 Task: Plan a time block for meal prep on Sundays.
Action: Mouse moved to (503, 187)
Screenshot: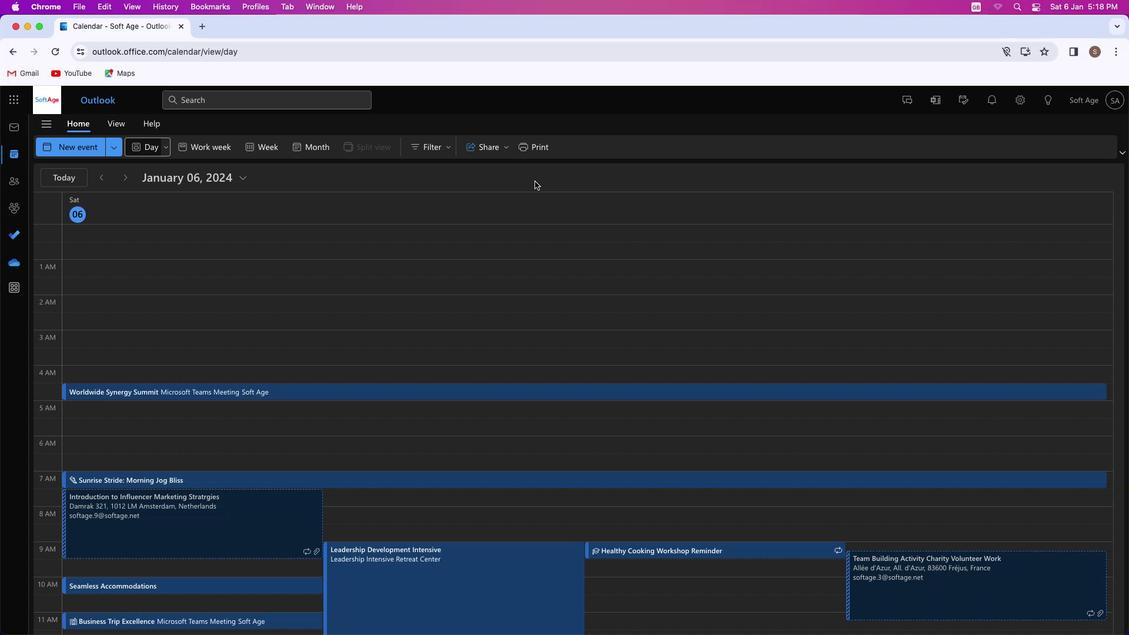 
Action: Mouse pressed left at (503, 187)
Screenshot: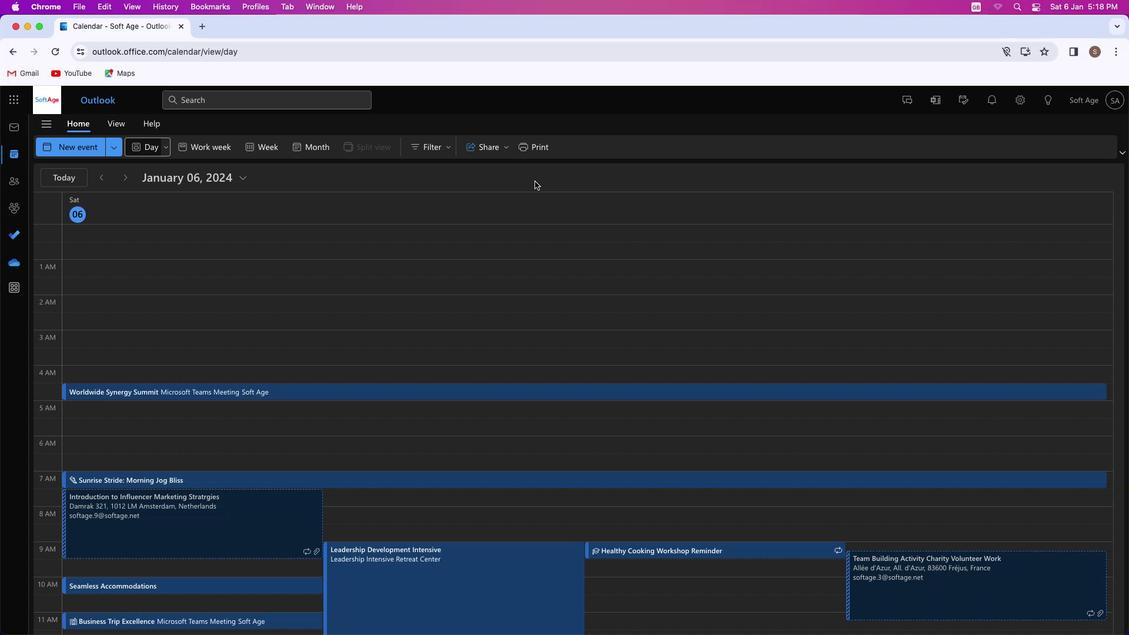 
Action: Mouse moved to (76, 145)
Screenshot: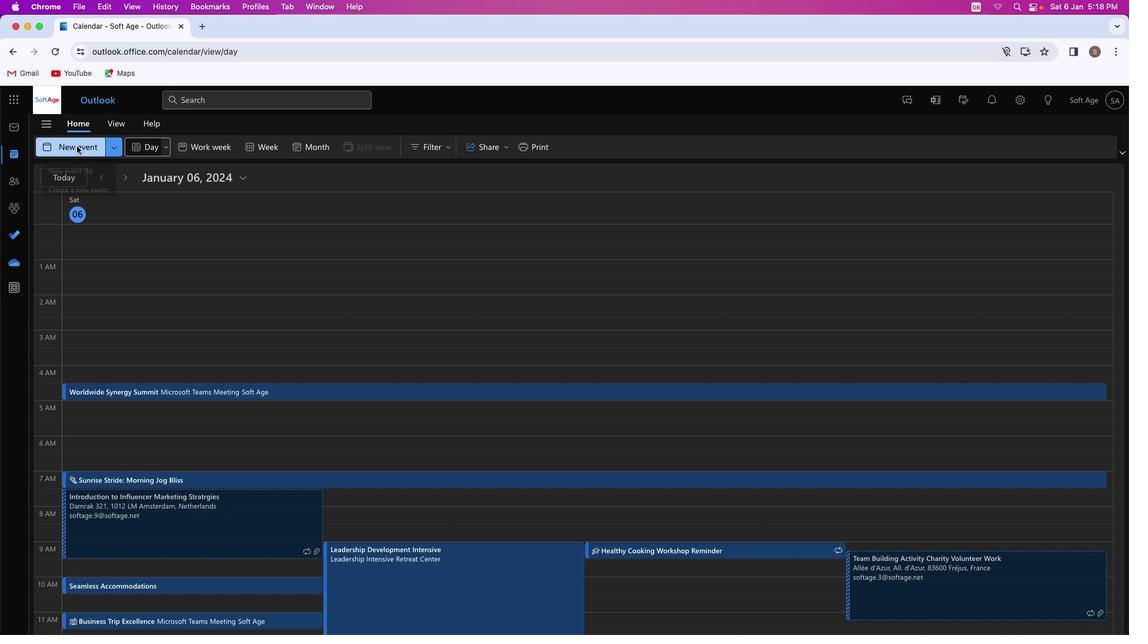 
Action: Mouse pressed left at (76, 145)
Screenshot: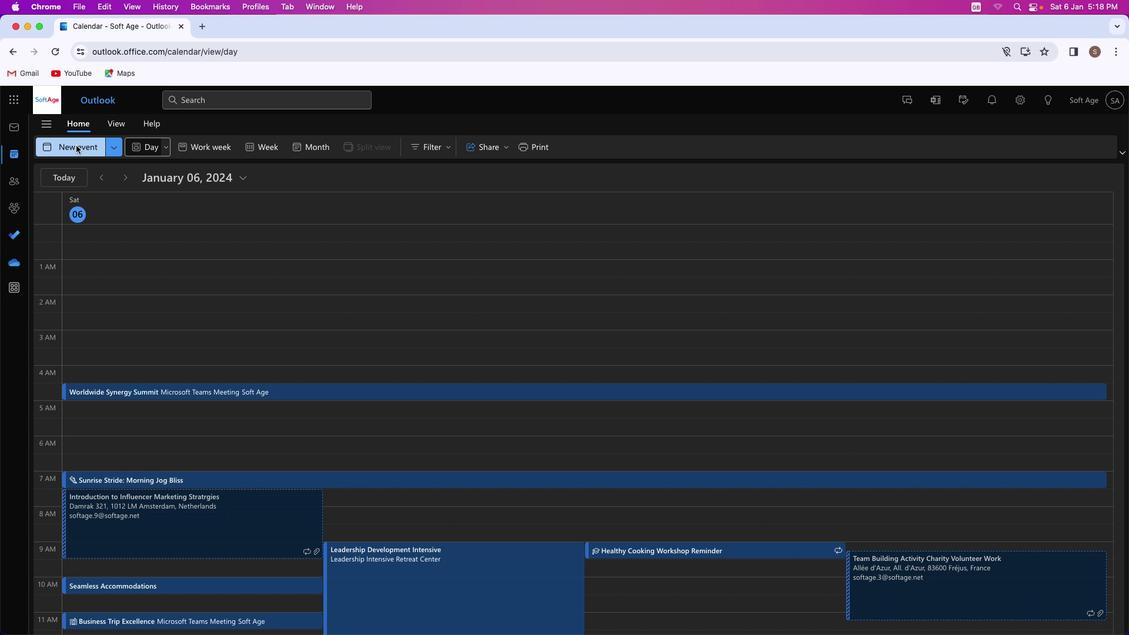 
Action: Mouse moved to (318, 224)
Screenshot: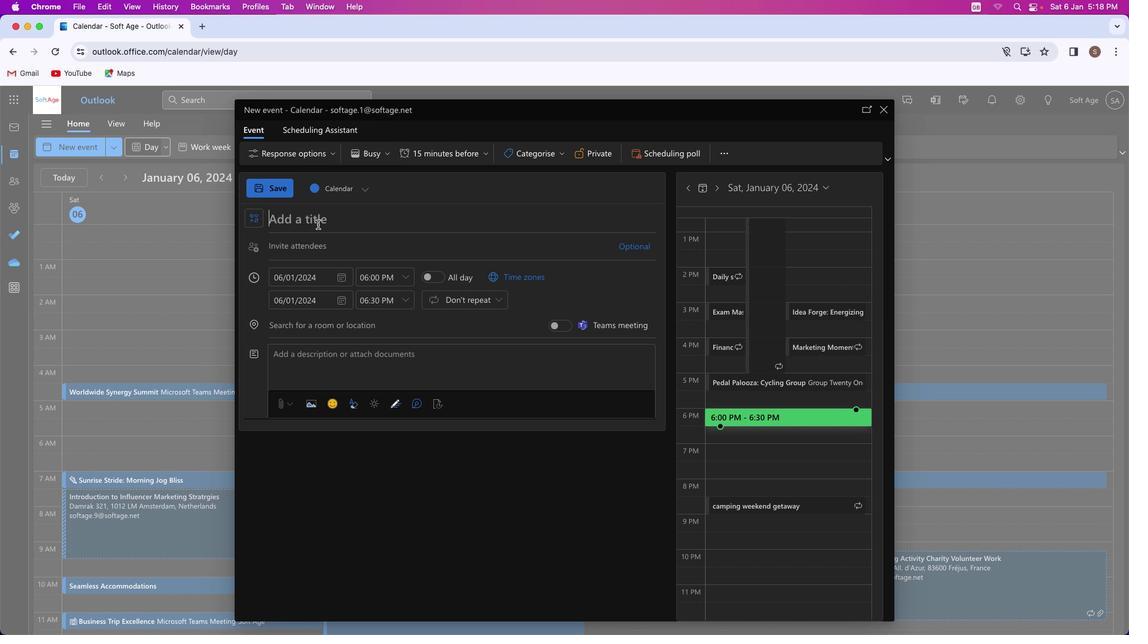 
Action: Mouse pressed left at (318, 224)
Screenshot: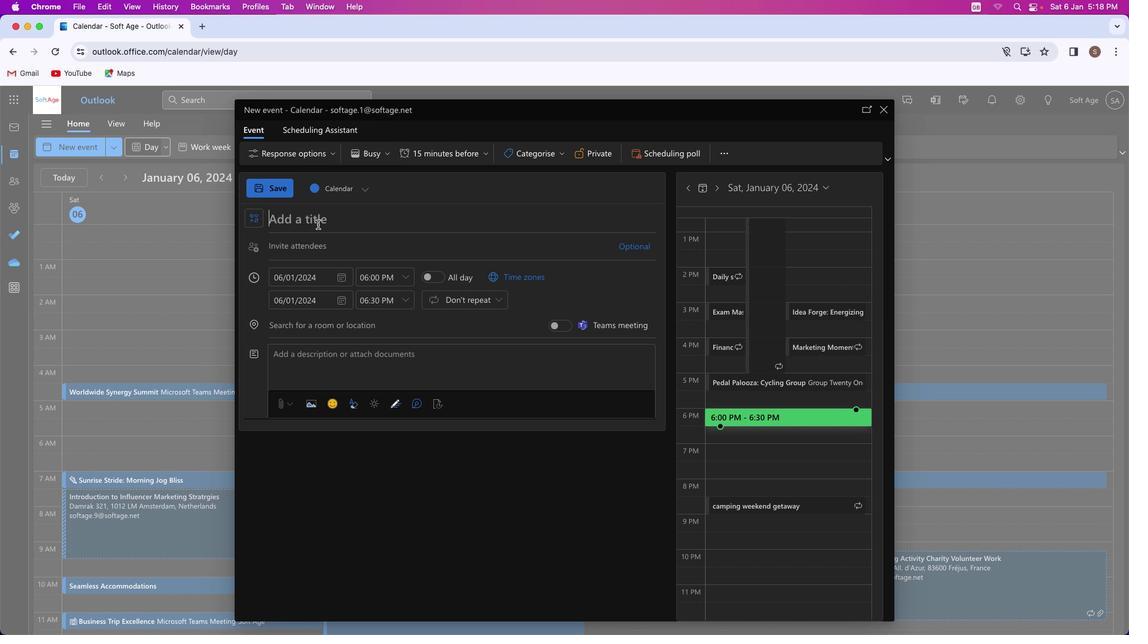
Action: Key pressed Key.shift'S''u''n''d''a''y''s'Key.spaceKey.backspaceKey.backspaceKey.spaceKey.shift'S''a''v''o''r''i''e''s'Key.shift_r':'Key.spaceKey.shift'D''e''d''i''c''a''t''e''d'Key.spaceKey.shift_r'M''e''a''l'Key.spaceKey.shift_r'P''r''e''p'Key.spaceKey.shift'T''i''m''e'Key.spaceKey.shift'B''l''o''c''k'
Screenshot: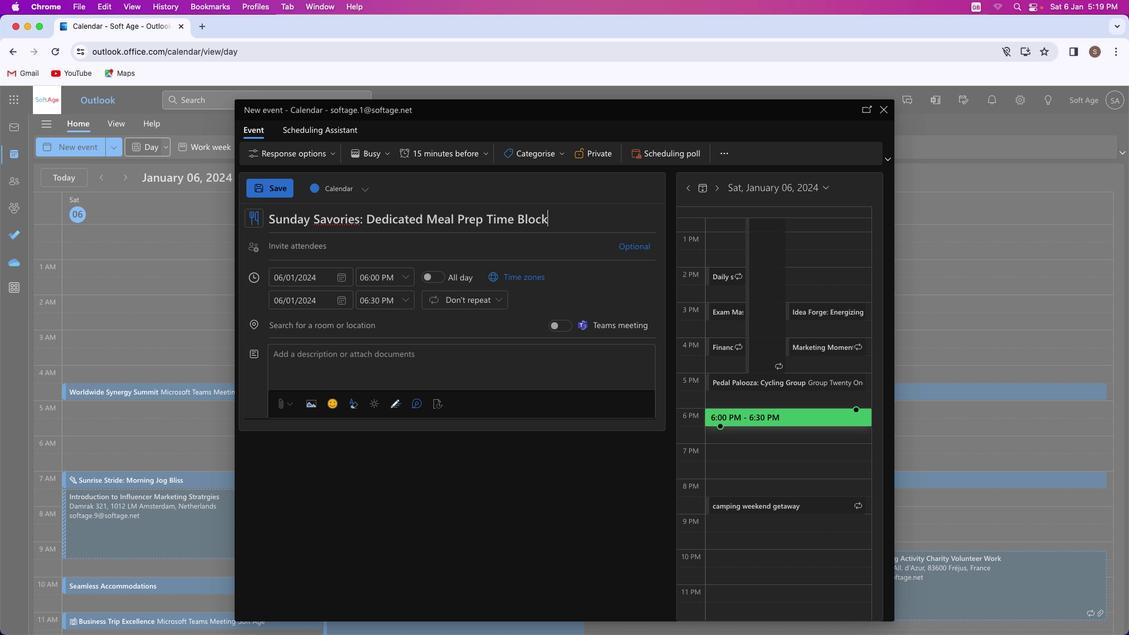 
Action: Mouse moved to (359, 365)
Screenshot: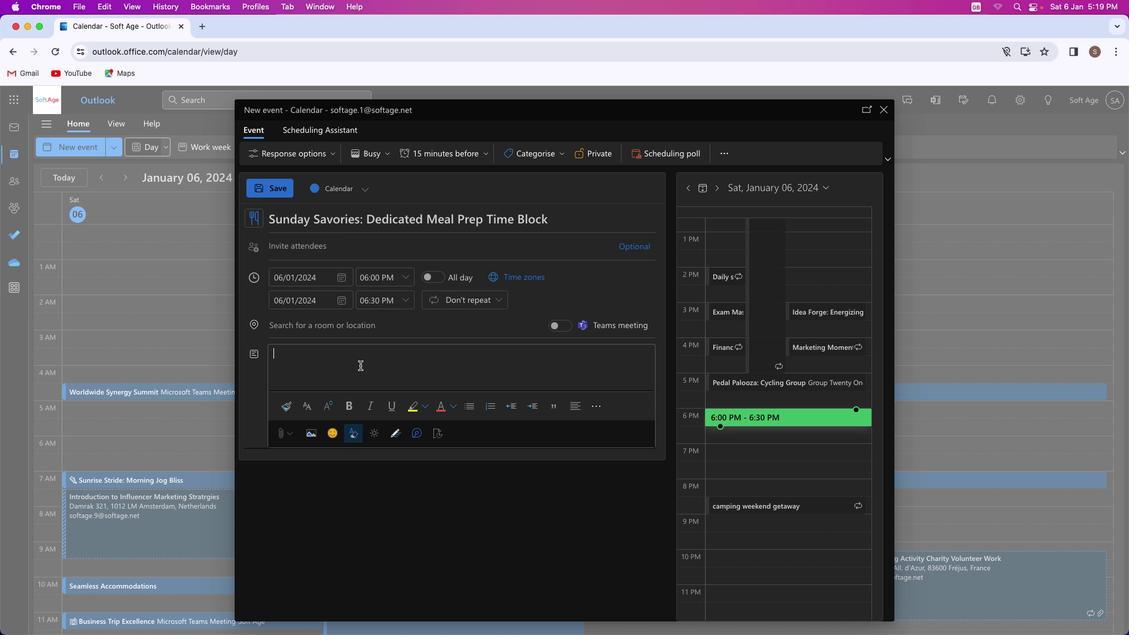 
Action: Mouse pressed left at (359, 365)
Screenshot: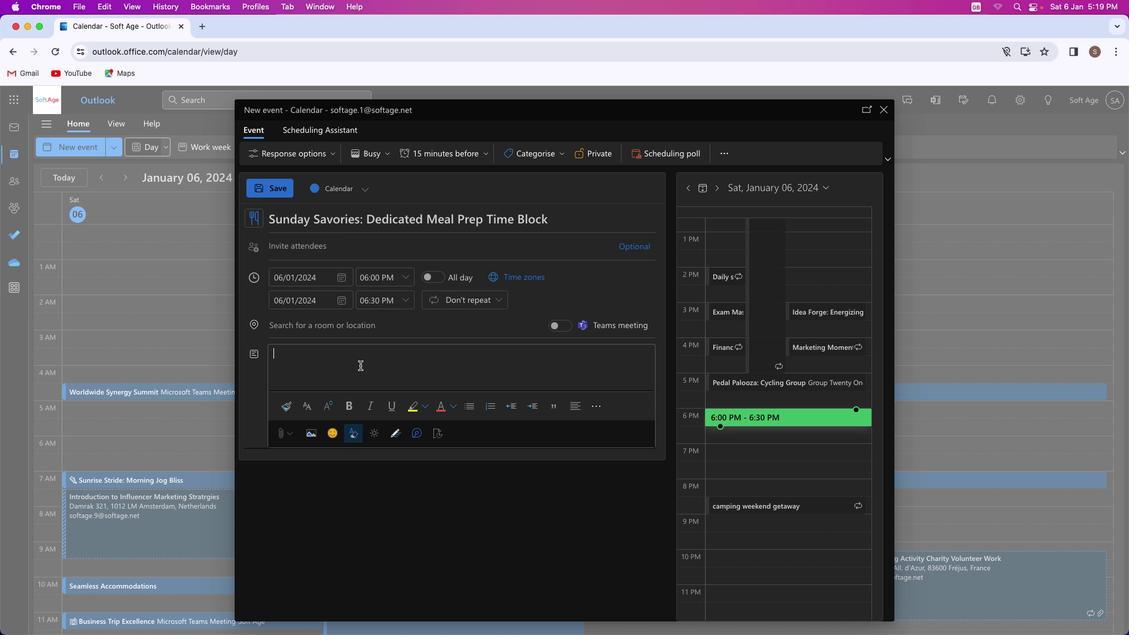 
Action: Mouse moved to (359, 365)
Screenshot: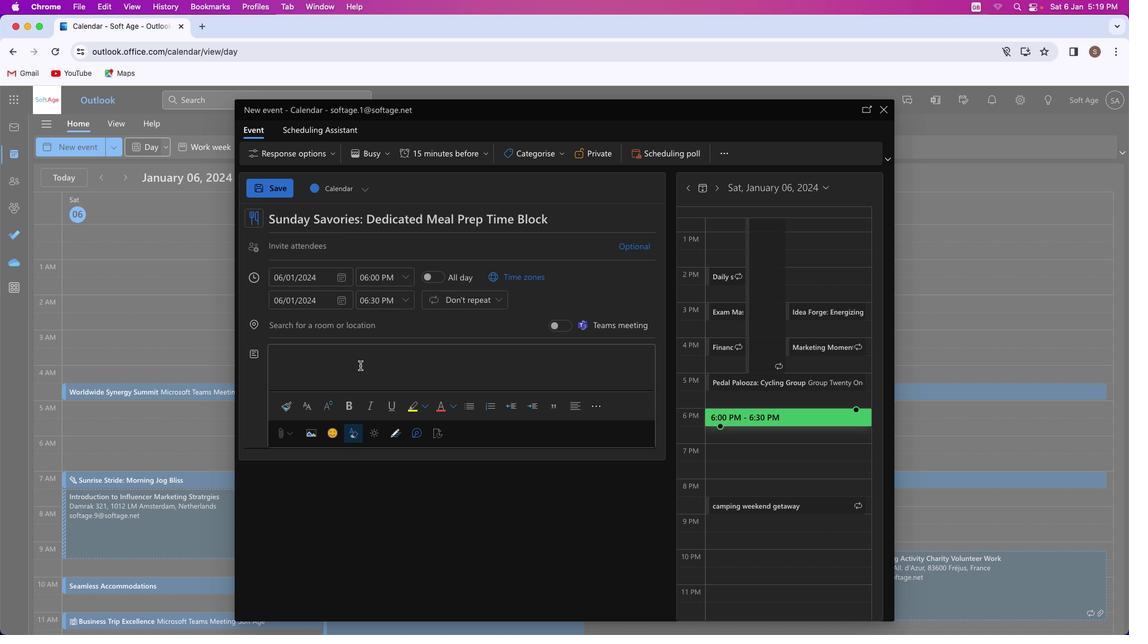 
Action: Key pressed Key.shift'S''t''r''e''a''m''l''i''n''e'Key.space'y''o''u''r'Key.space'w''e''e''k'Key.space'w''i''t''h'Key.space'o''u''r'Key.space'm''e''a''l'Key.space'p''r''e''p'Key.space't''i''m''e'Key.space'b''l''o''c''k'Key.space'o''n'Key.space's''u''n''d''a''y''s''.'Key.spaceKey.shift'E''f''f''i''c''i''e''n''t''l''y'Key.space'p''l''a''n'','Key.space'c''h''o''p'','Key.space'a''n''d'Key.space'c''o''o''k'Key.space'f''o''r'Key.space'd''e''l''i''c''i''o''u''s'Key.space'a''n''d'Key.space's''t''r''e''s''s''-''f''r''e''e'Key.space'm''e''a''l''s'Key.space't''h''r''o''u''g''h''t'Key.backspace'o''u''t'Key.space't''h''e'Key.space'u''p''c''o''m''i''n''g'Key.space'w''e''e''k''.'
Screenshot: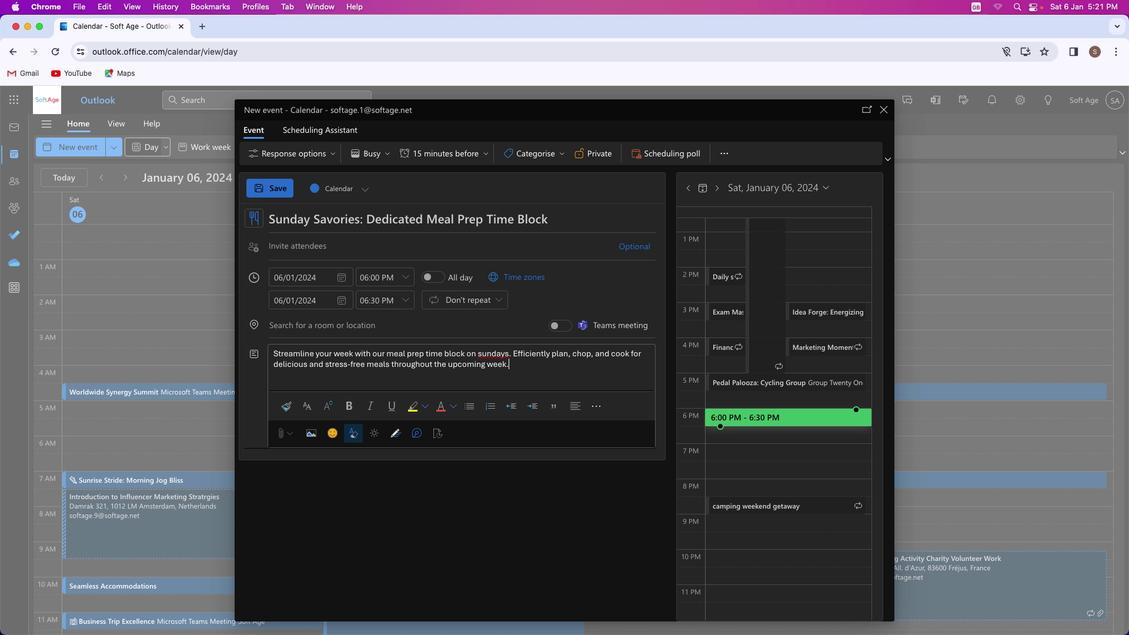 
Action: Mouse moved to (508, 354)
Screenshot: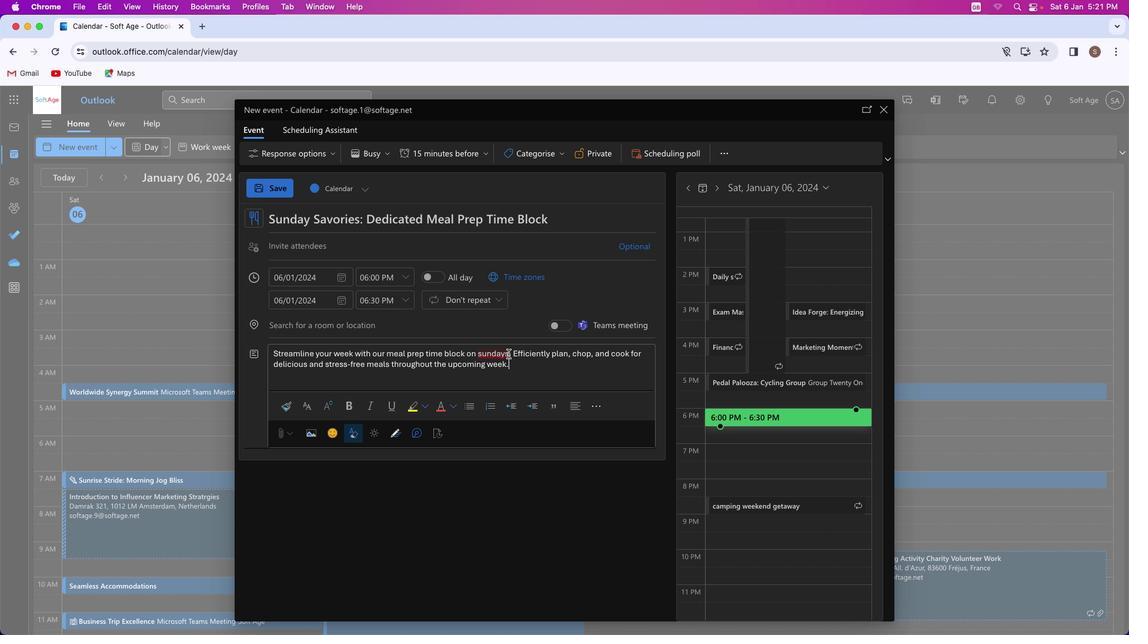 
Action: Mouse pressed left at (508, 354)
Screenshot: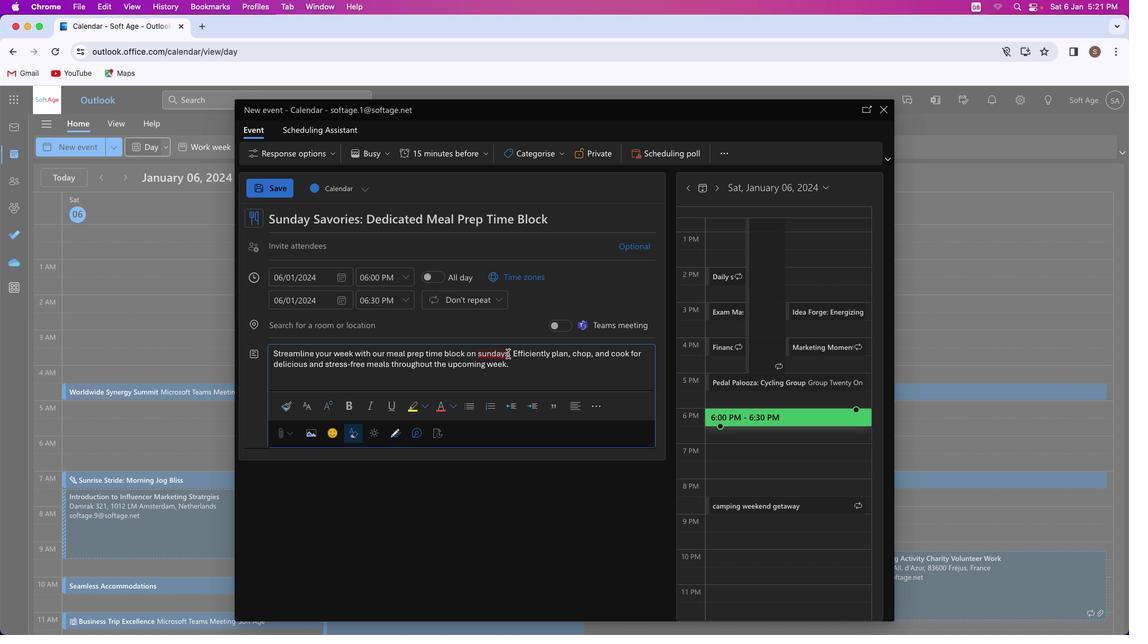
Action: Mouse moved to (351, 406)
Screenshot: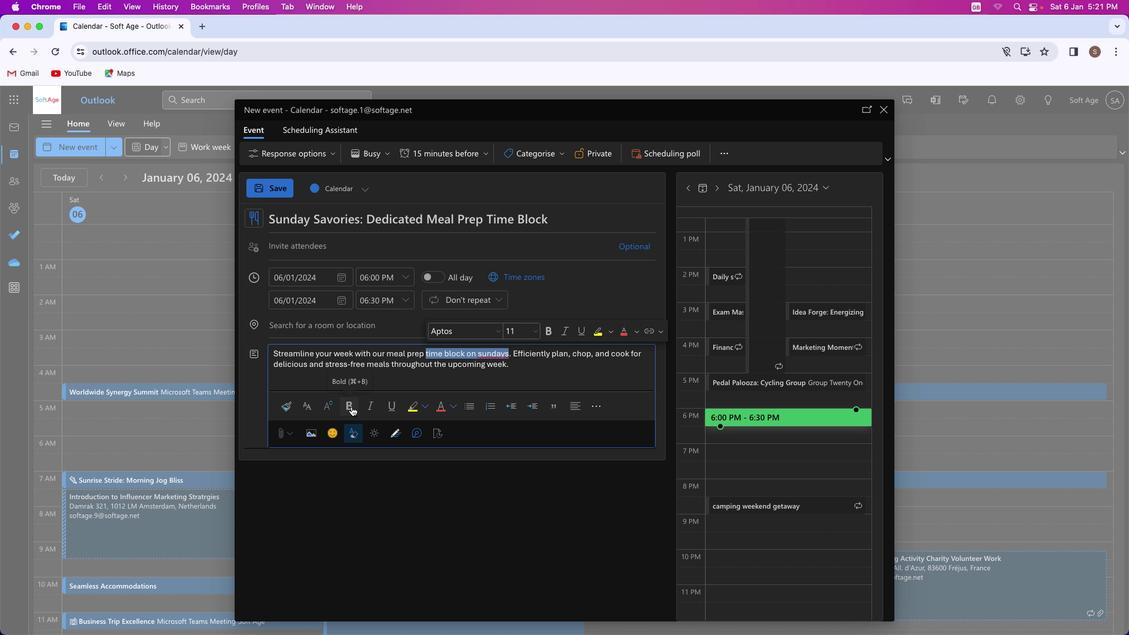 
Action: Mouse pressed left at (351, 406)
Screenshot: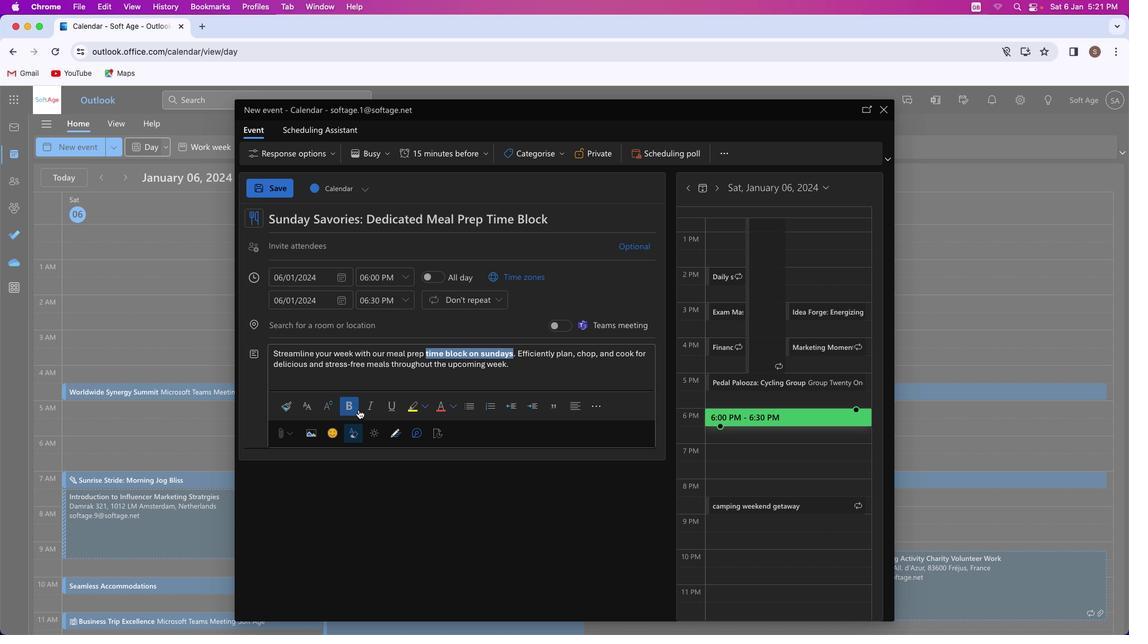 
Action: Mouse moved to (365, 406)
Screenshot: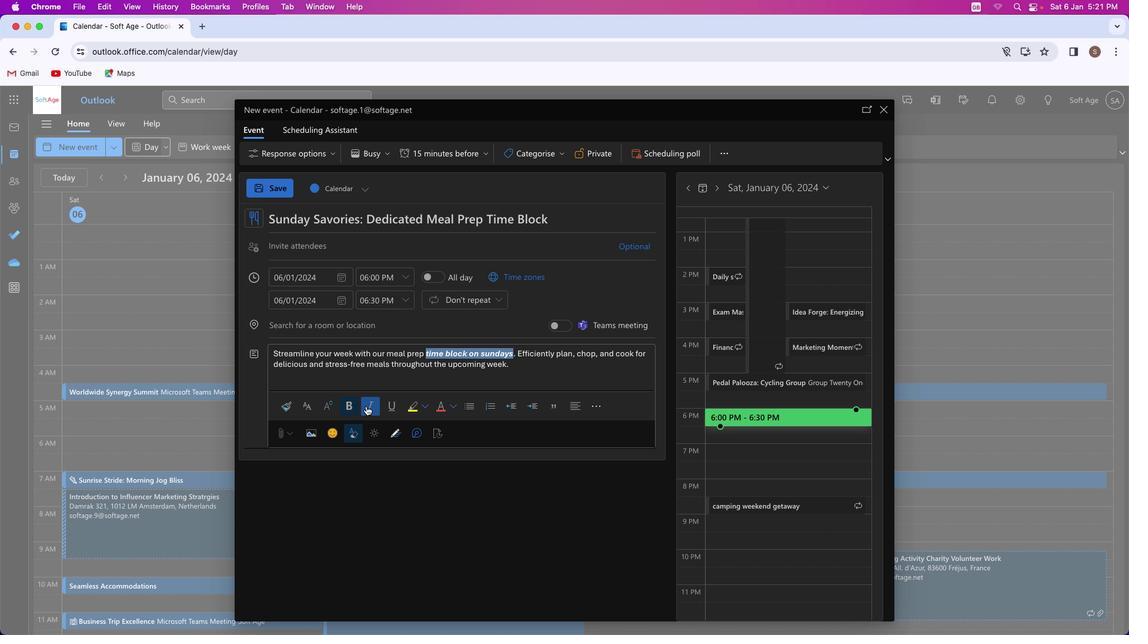 
Action: Mouse pressed left at (365, 406)
Screenshot: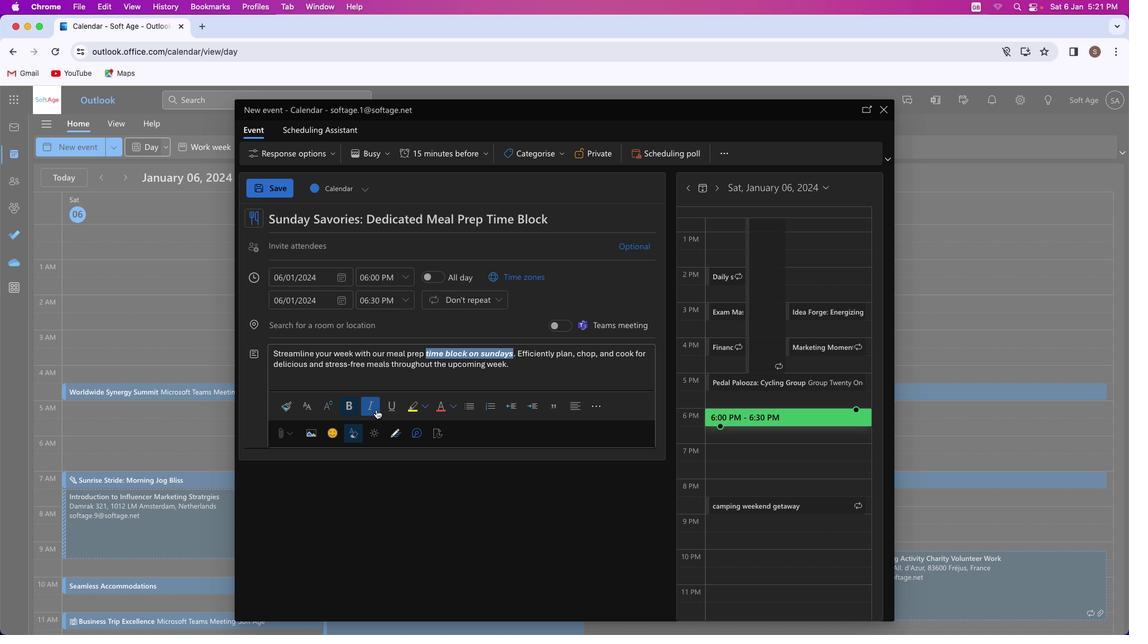
Action: Mouse moved to (531, 384)
Screenshot: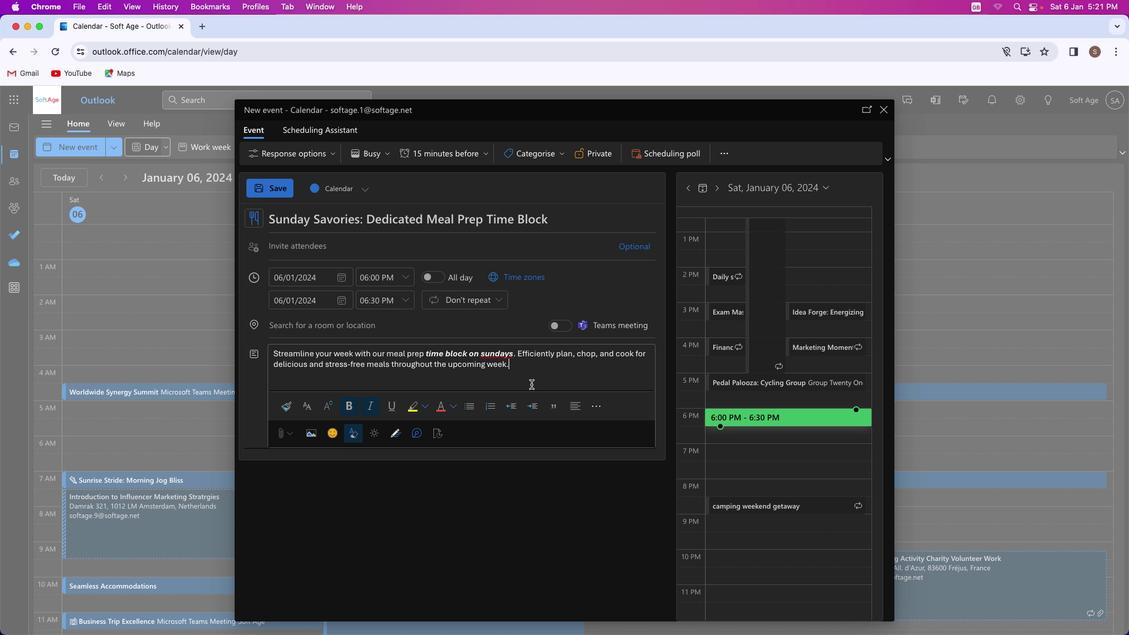 
Action: Mouse pressed left at (531, 384)
Screenshot: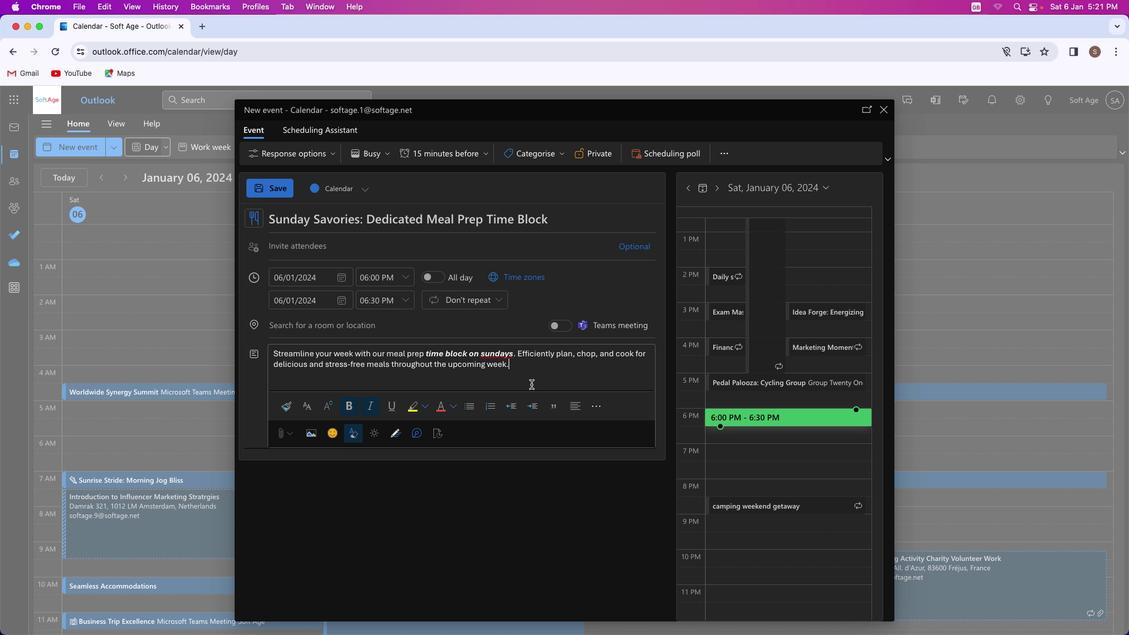 
Action: Mouse moved to (557, 322)
Screenshot: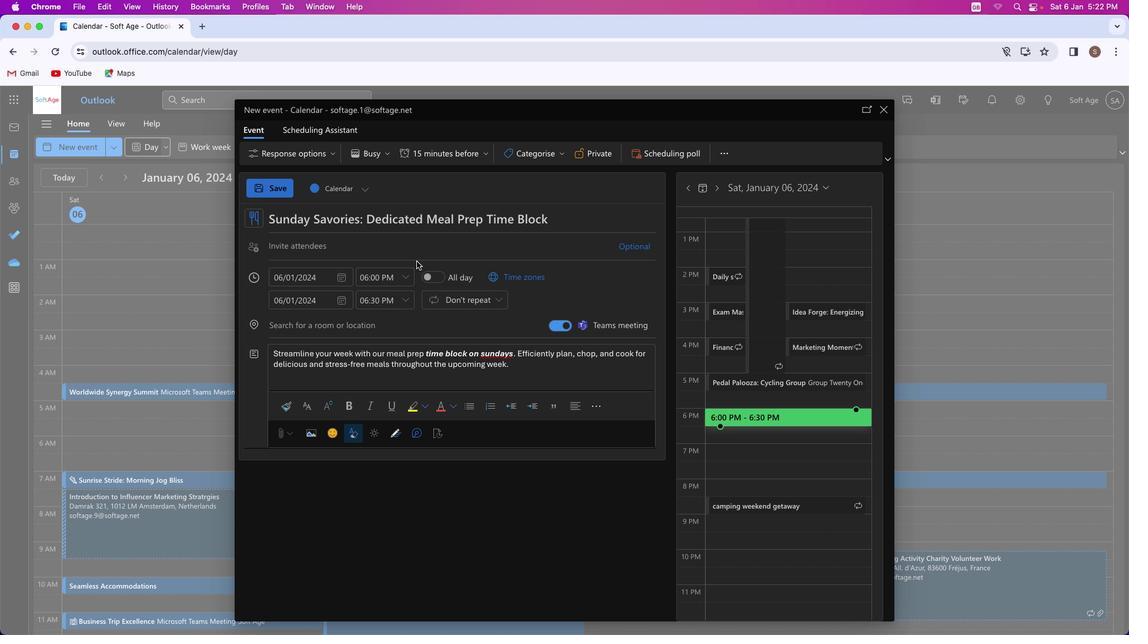 
Action: Mouse pressed left at (557, 322)
Screenshot: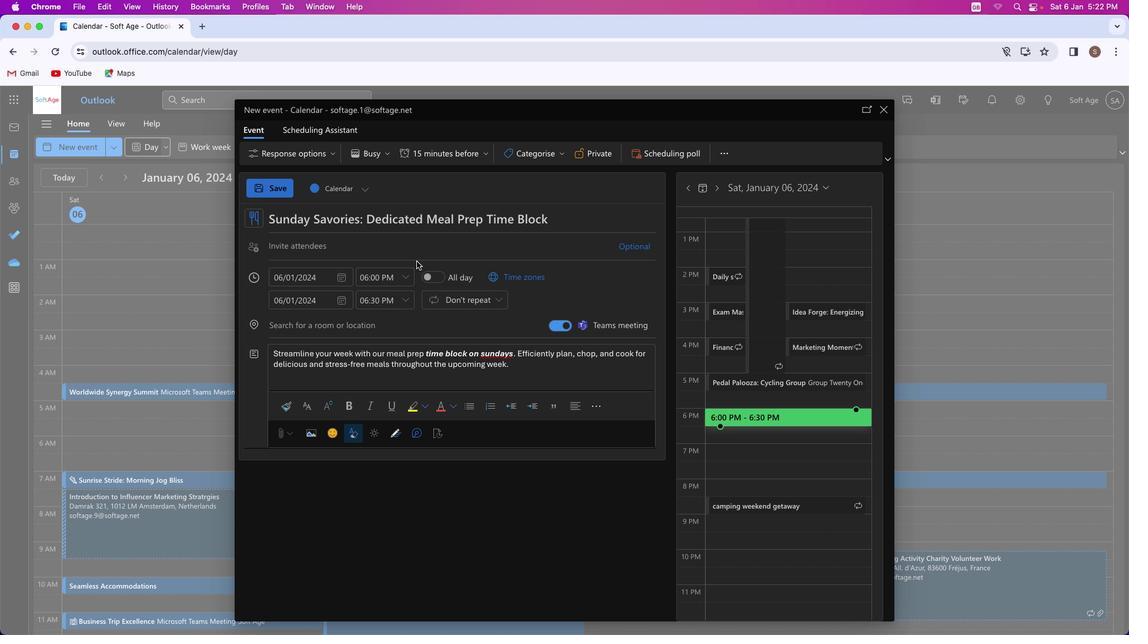 
Action: Mouse moved to (316, 239)
Screenshot: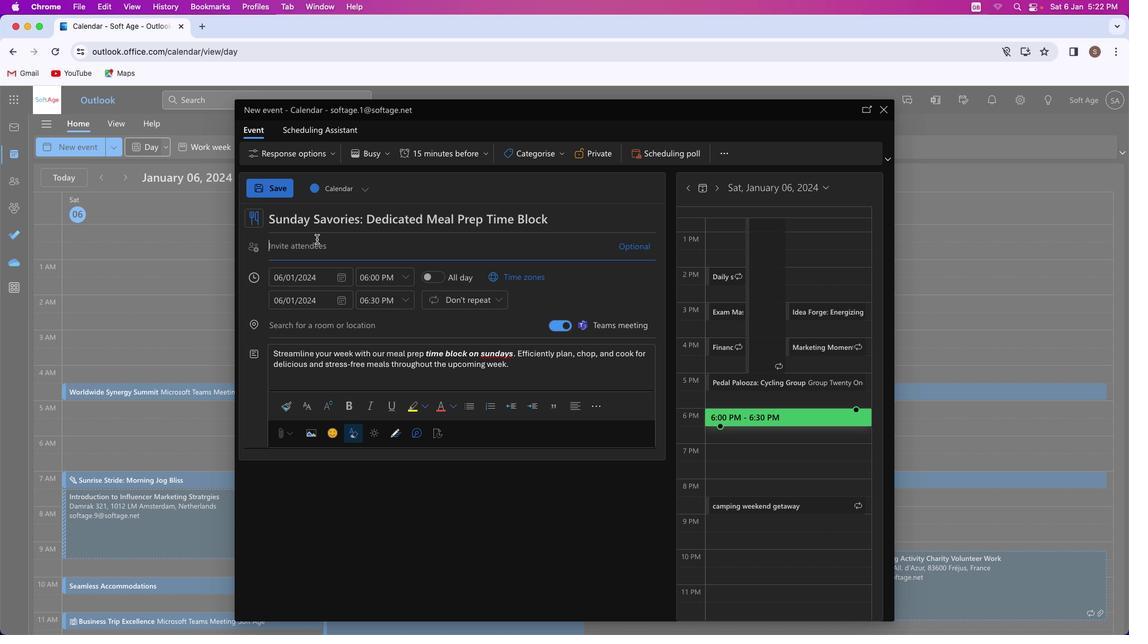 
Action: Mouse pressed left at (316, 239)
Screenshot: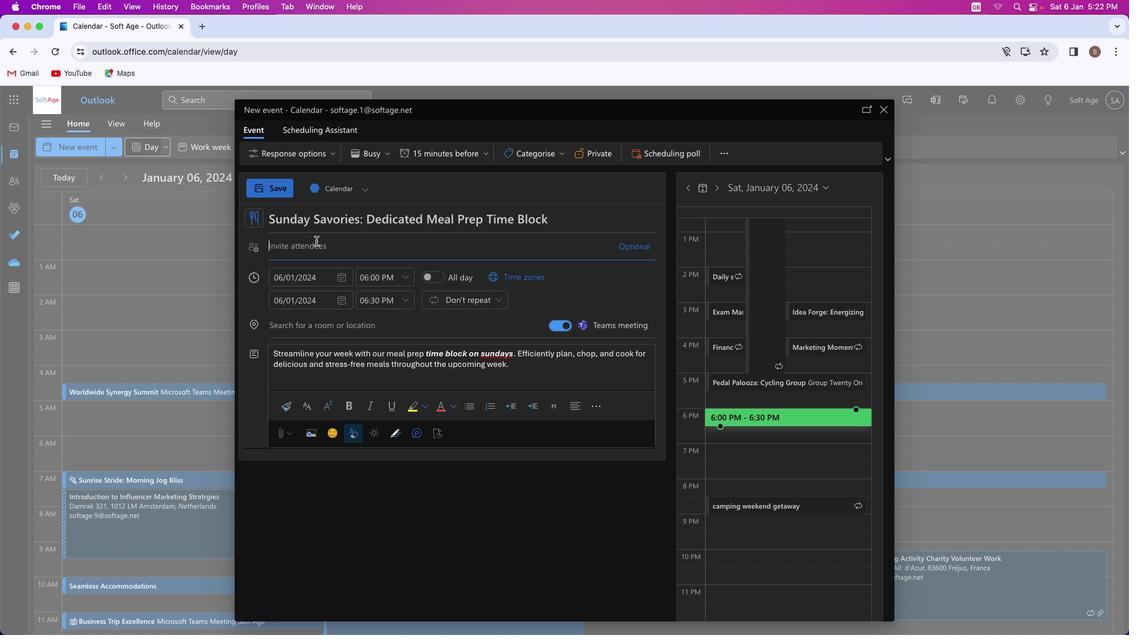 
Action: Mouse moved to (316, 240)
Screenshot: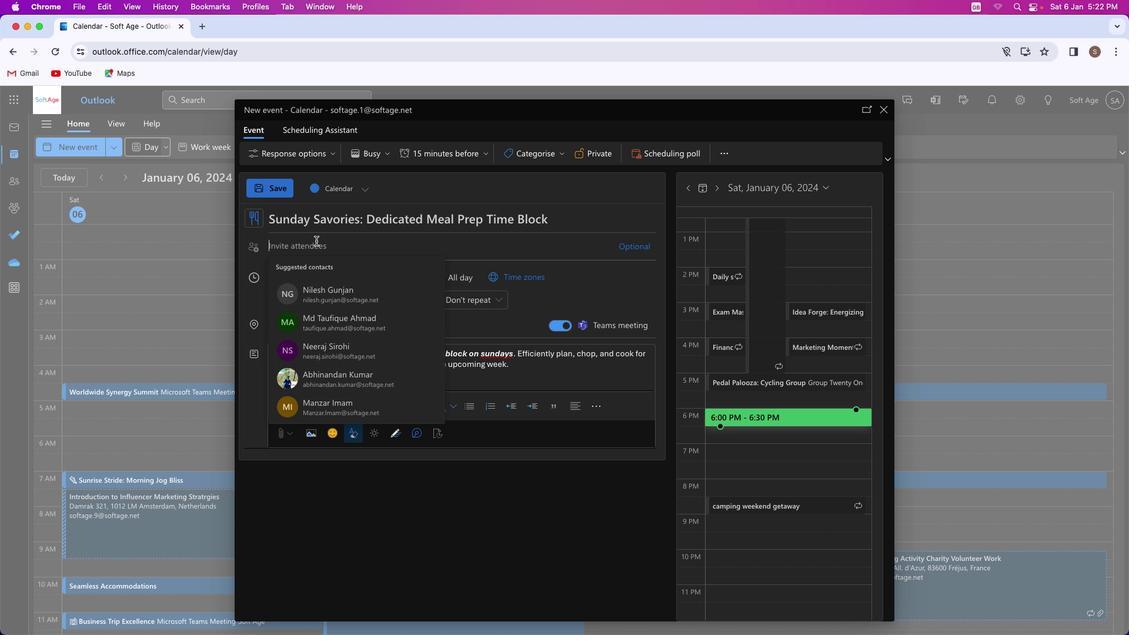 
Action: Key pressed Key.shift'S''h''i''v''a''m''y''a''d''a''v''s''m'Key.shift'4''1'Key.shift'@''o''u''t''l''o''o''k''.''c''o''m'
Screenshot: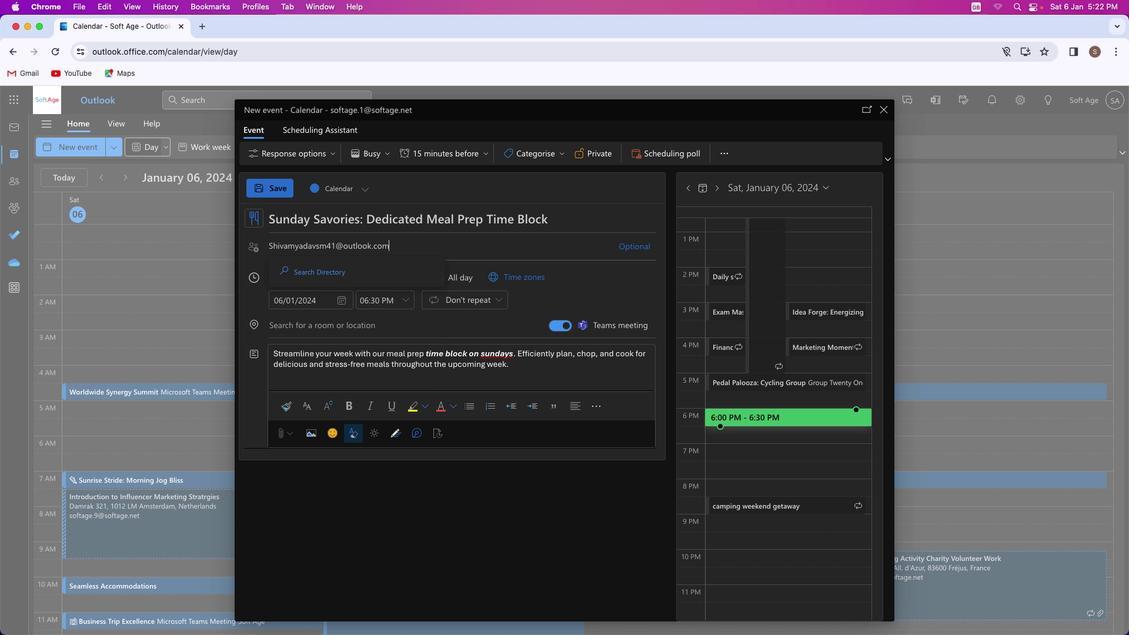 
Action: Mouse moved to (362, 268)
Screenshot: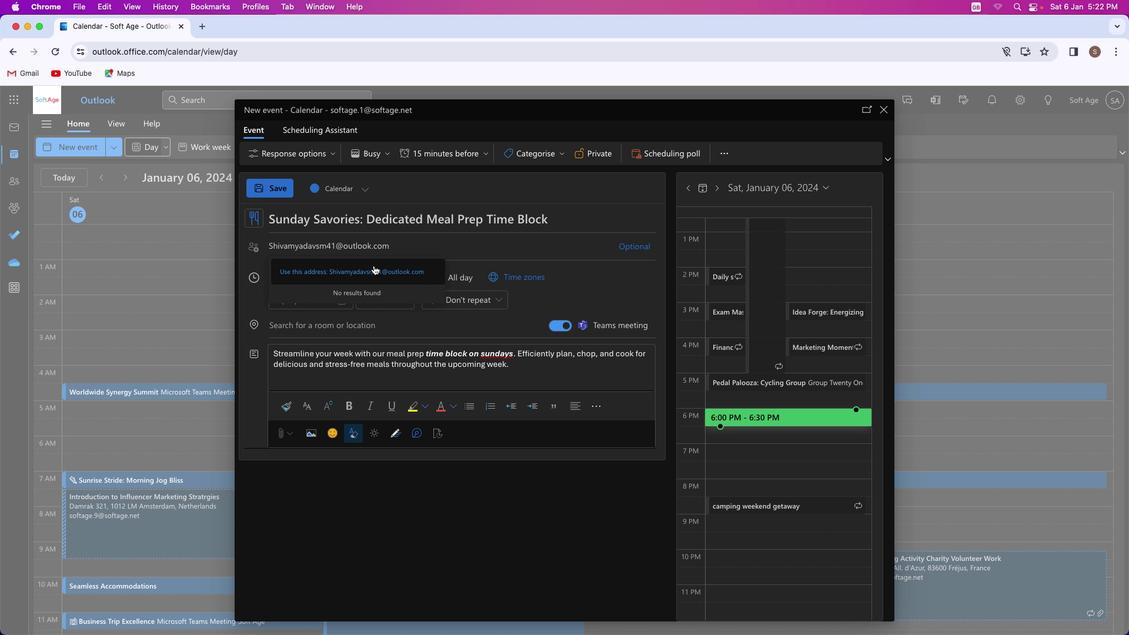 
Action: Mouse pressed left at (362, 268)
Screenshot: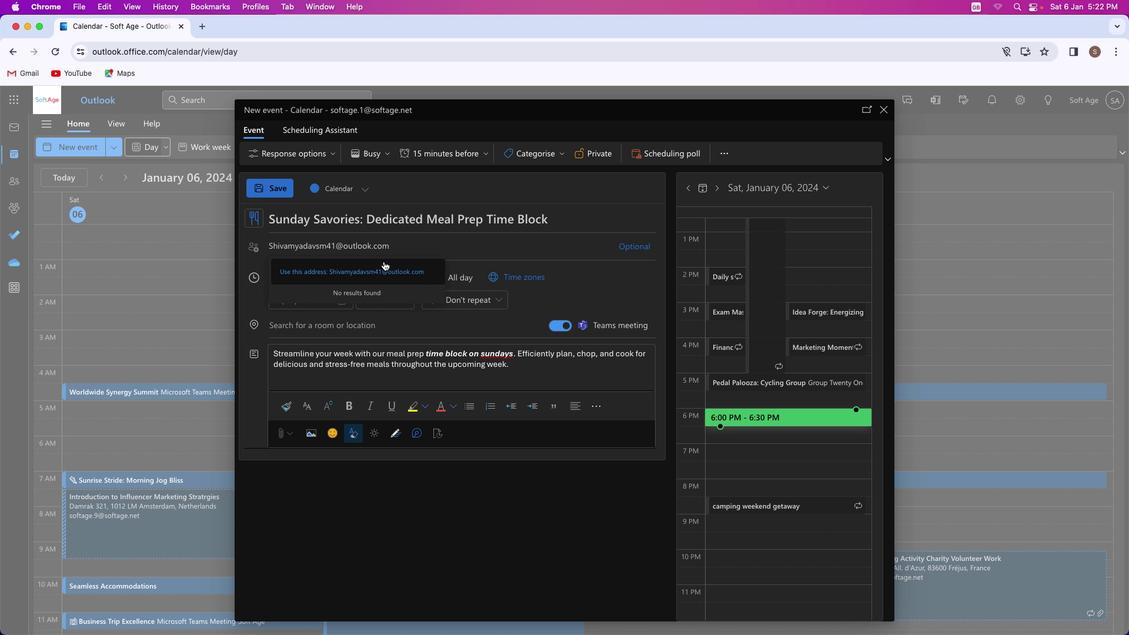 
Action: Mouse moved to (419, 266)
Screenshot: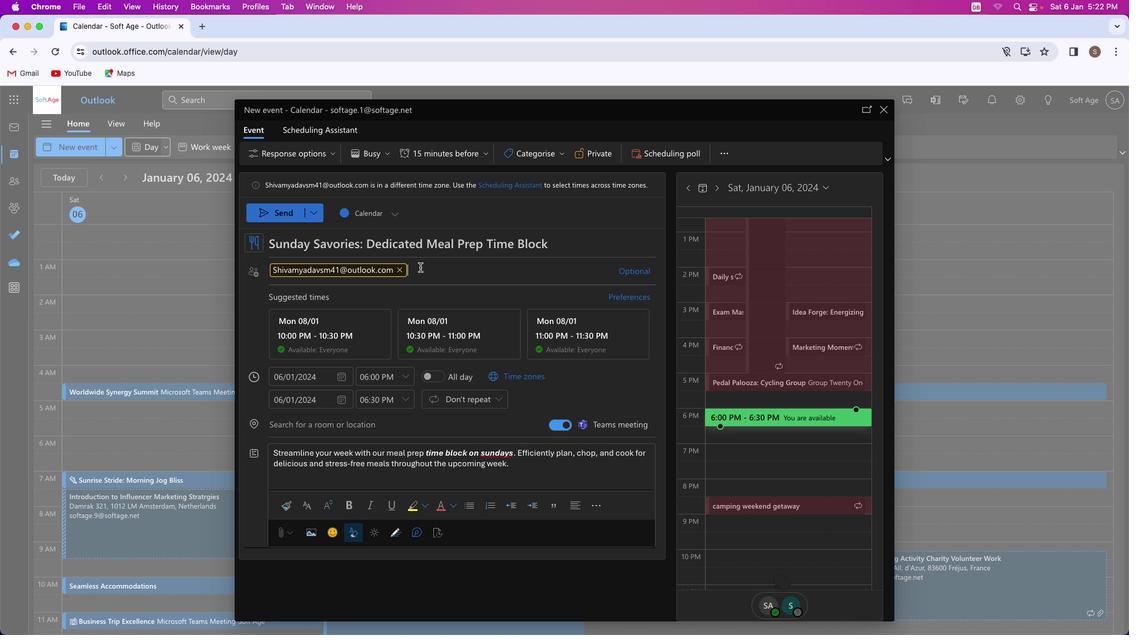 
Action: Key pressed Key.shift'A''k''a''s''h''r''a''j''p''u''t'Key.shift'@''o''u''t''l''o''o''k''.''c''o''m'
Screenshot: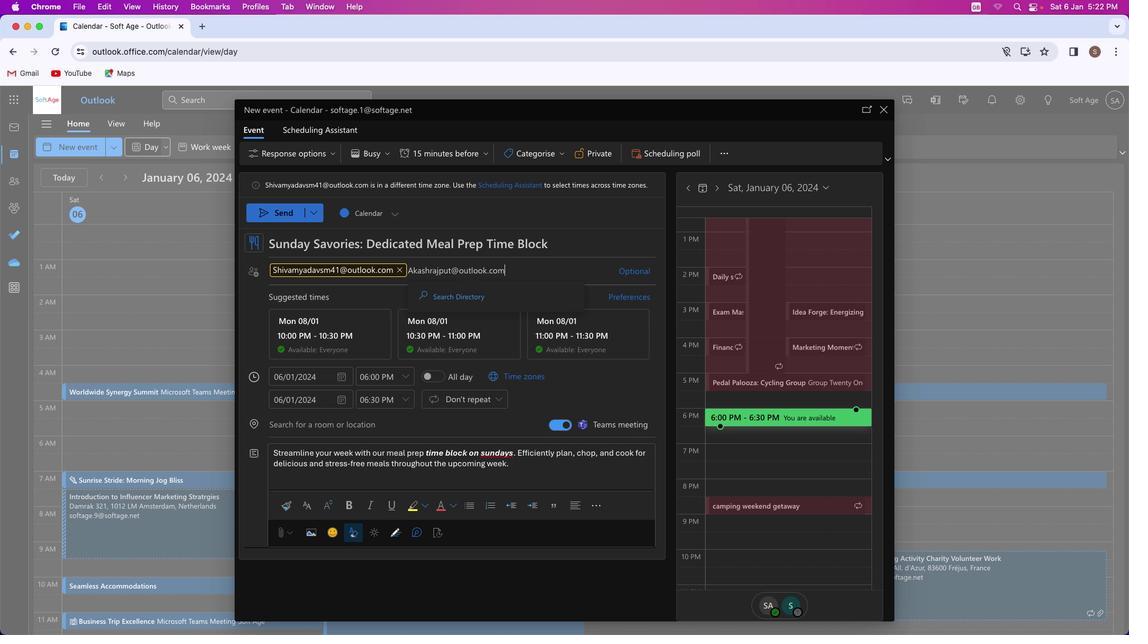 
Action: Mouse moved to (508, 293)
Screenshot: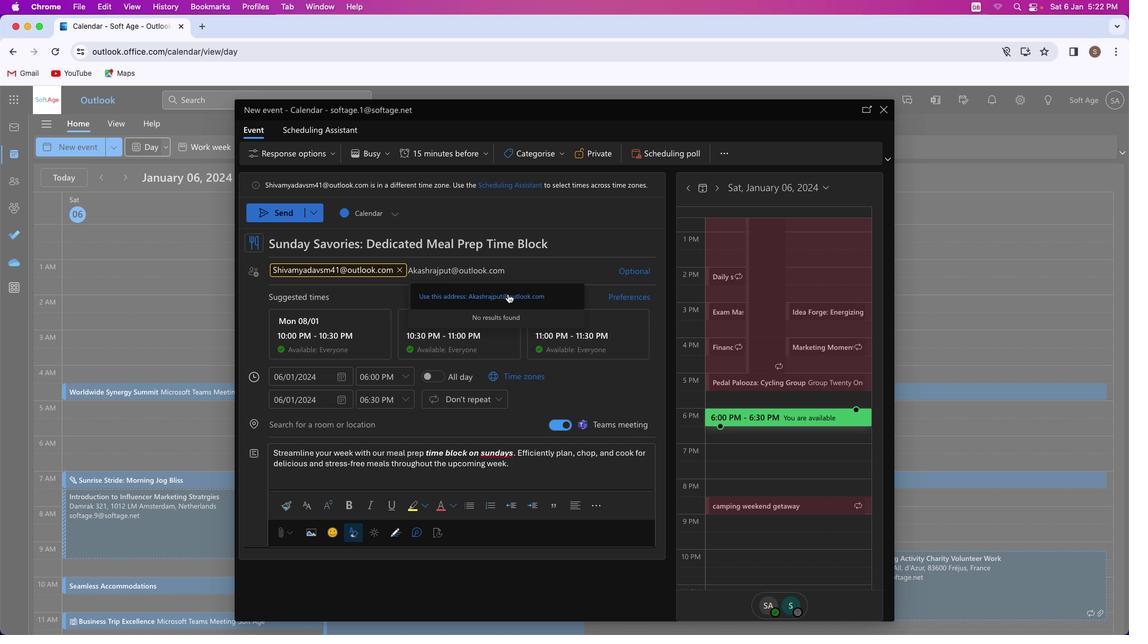 
Action: Mouse pressed left at (508, 293)
Screenshot: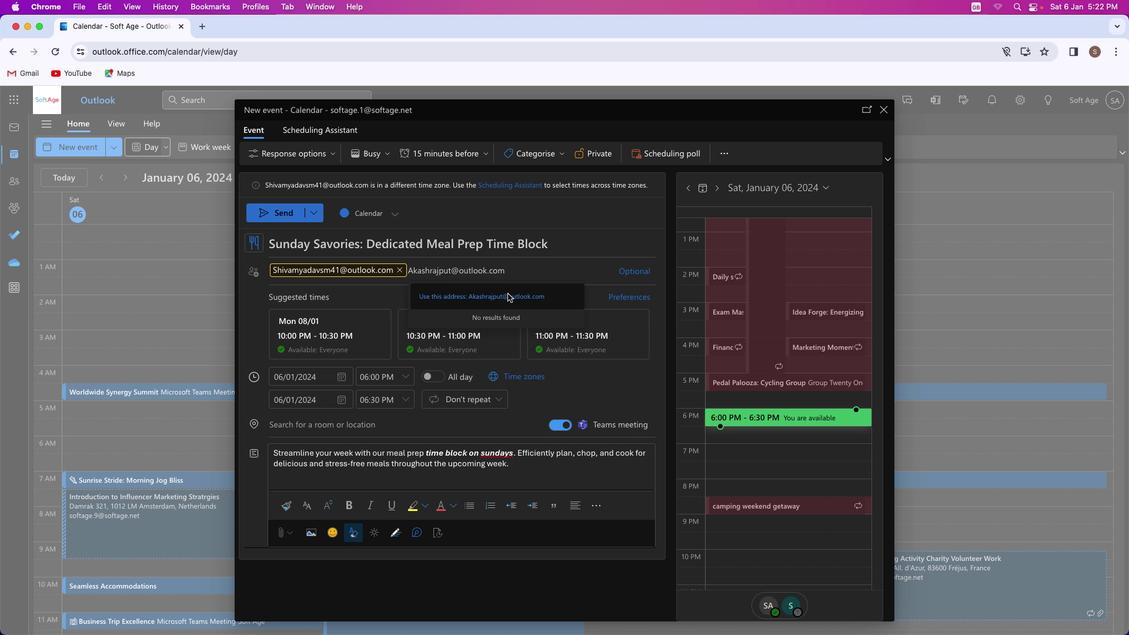
Action: Mouse moved to (344, 386)
Screenshot: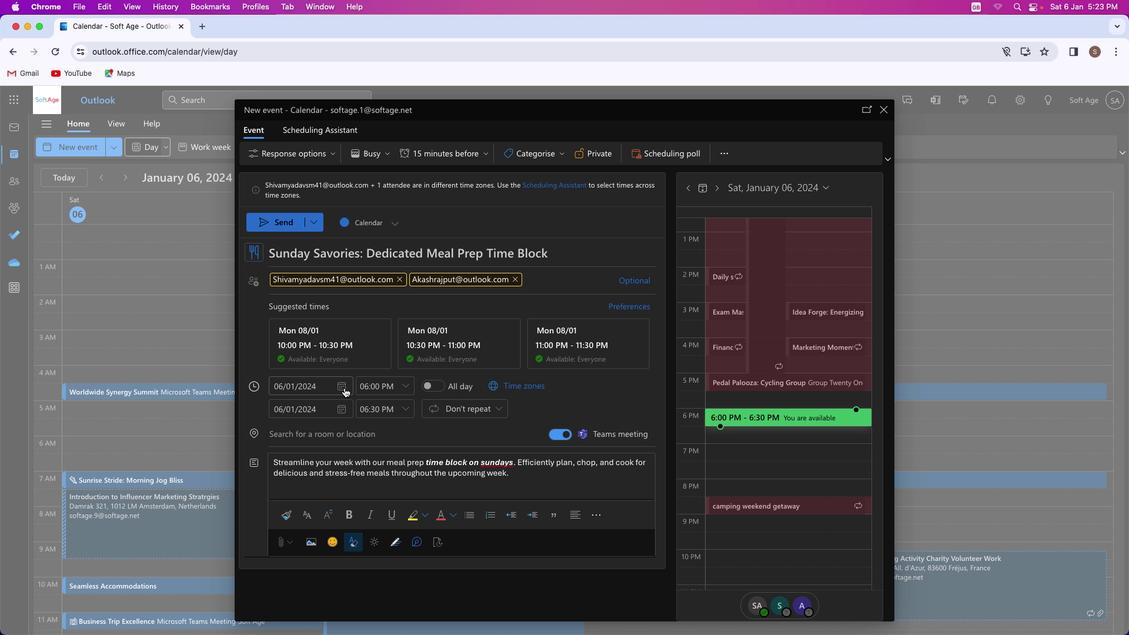 
Action: Mouse pressed left at (344, 386)
Screenshot: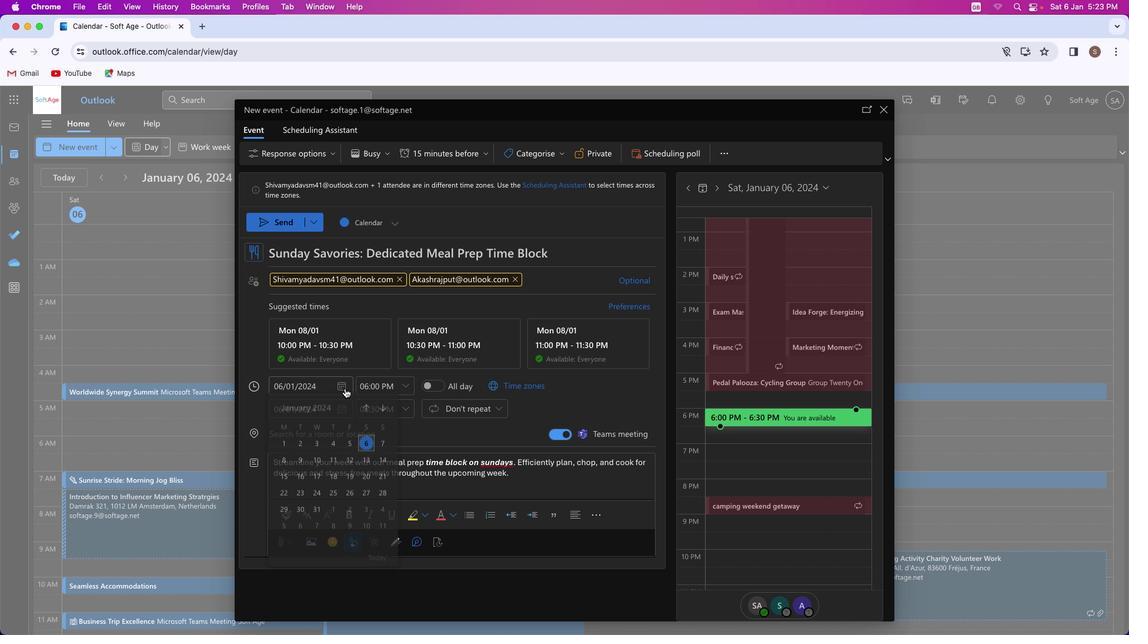 
Action: Mouse moved to (382, 442)
Screenshot: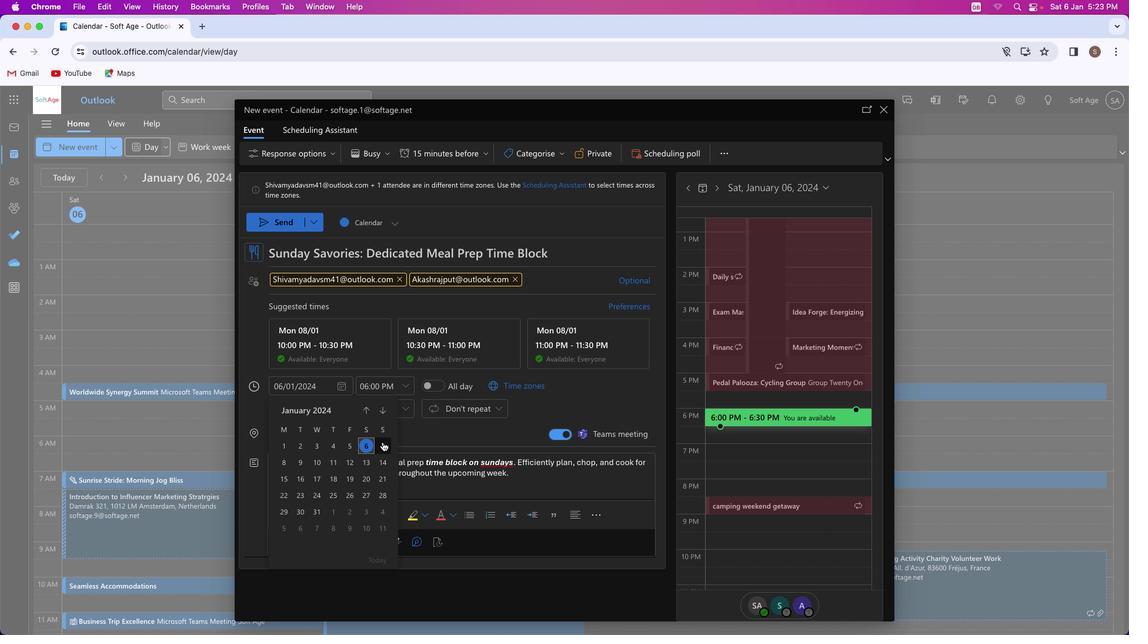 
Action: Mouse pressed left at (382, 442)
Screenshot: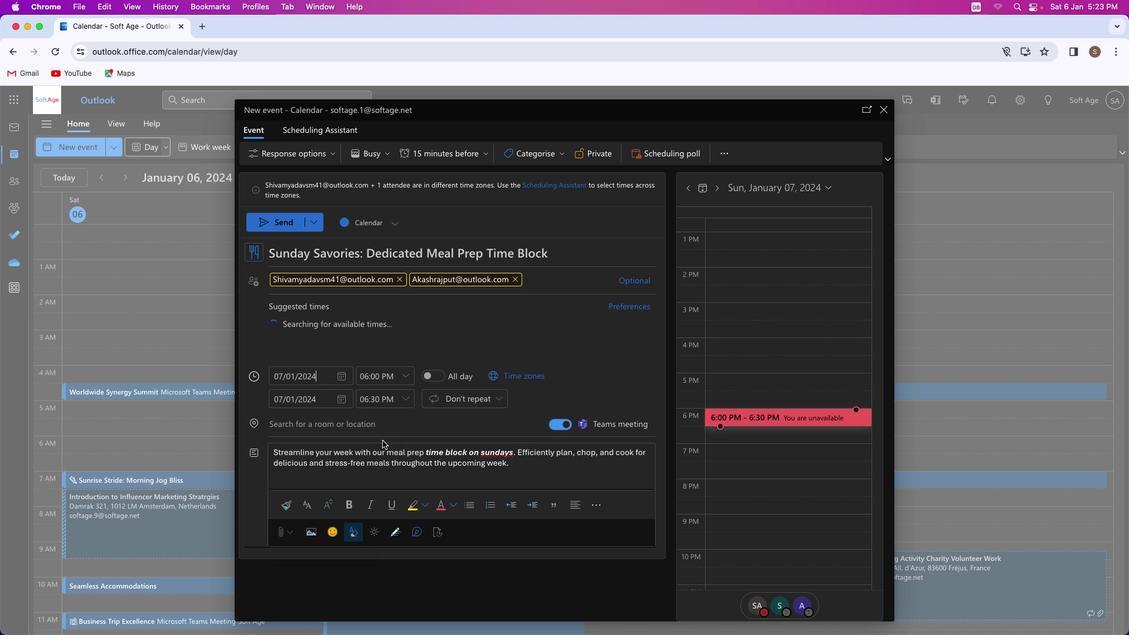 
Action: Mouse moved to (496, 406)
Screenshot: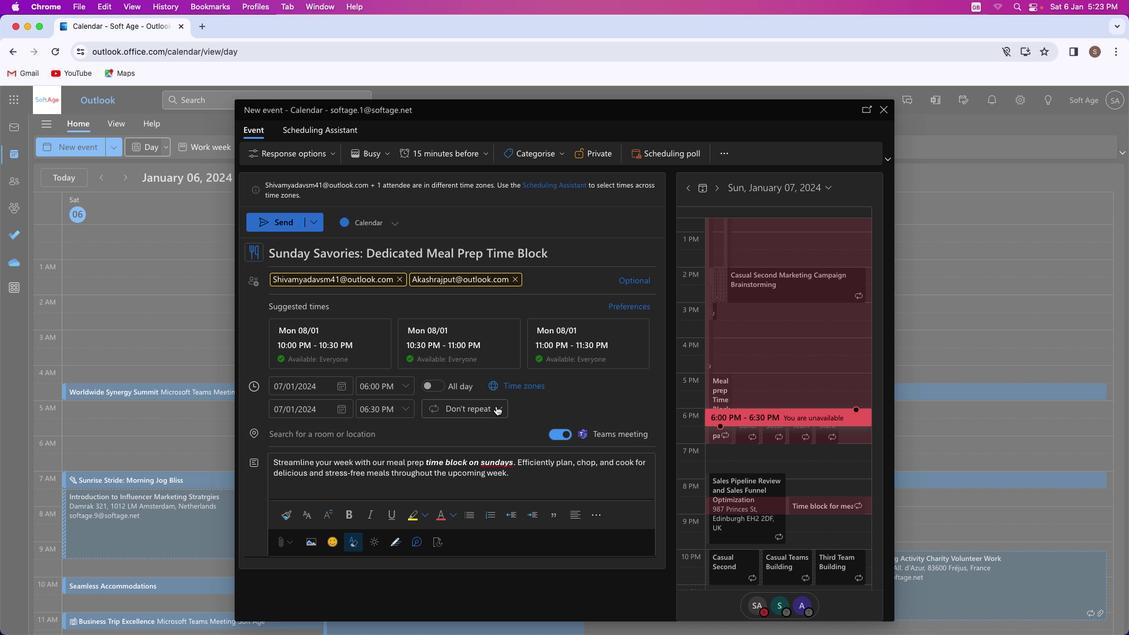 
Action: Mouse pressed left at (496, 406)
Screenshot: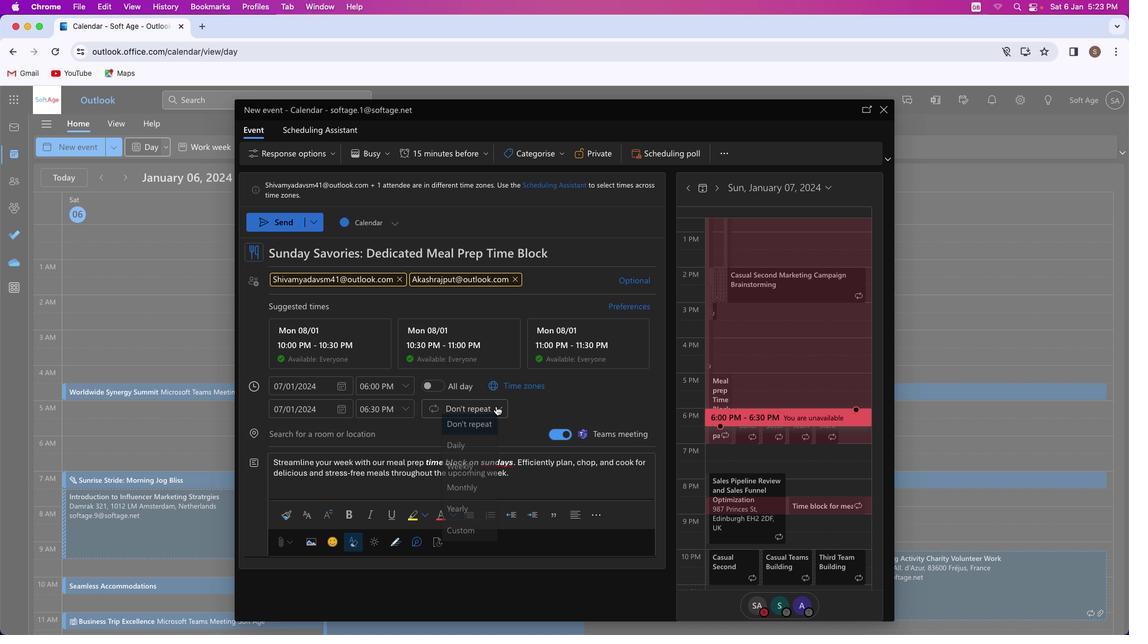 
Action: Mouse moved to (463, 533)
Screenshot: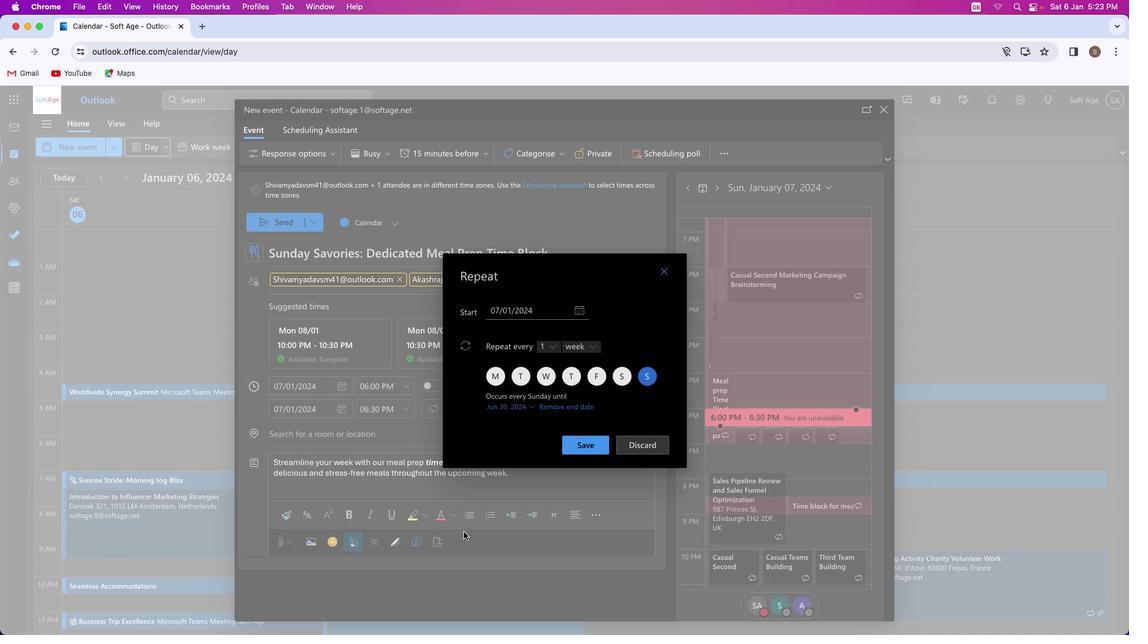 
Action: Mouse pressed left at (463, 533)
Screenshot: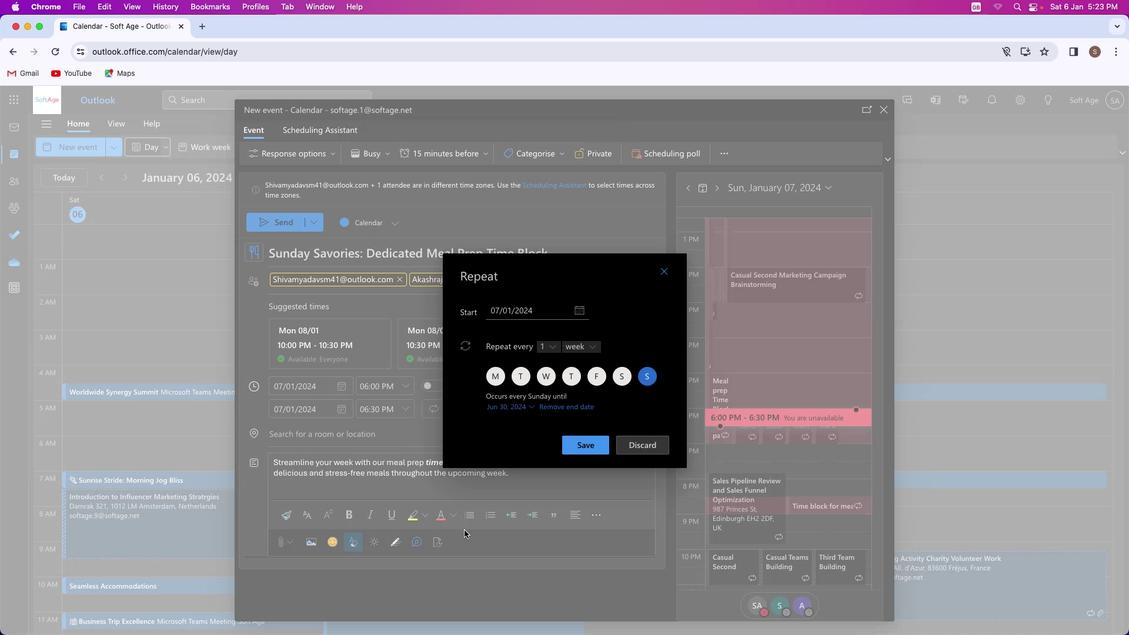
Action: Mouse moved to (648, 374)
Screenshot: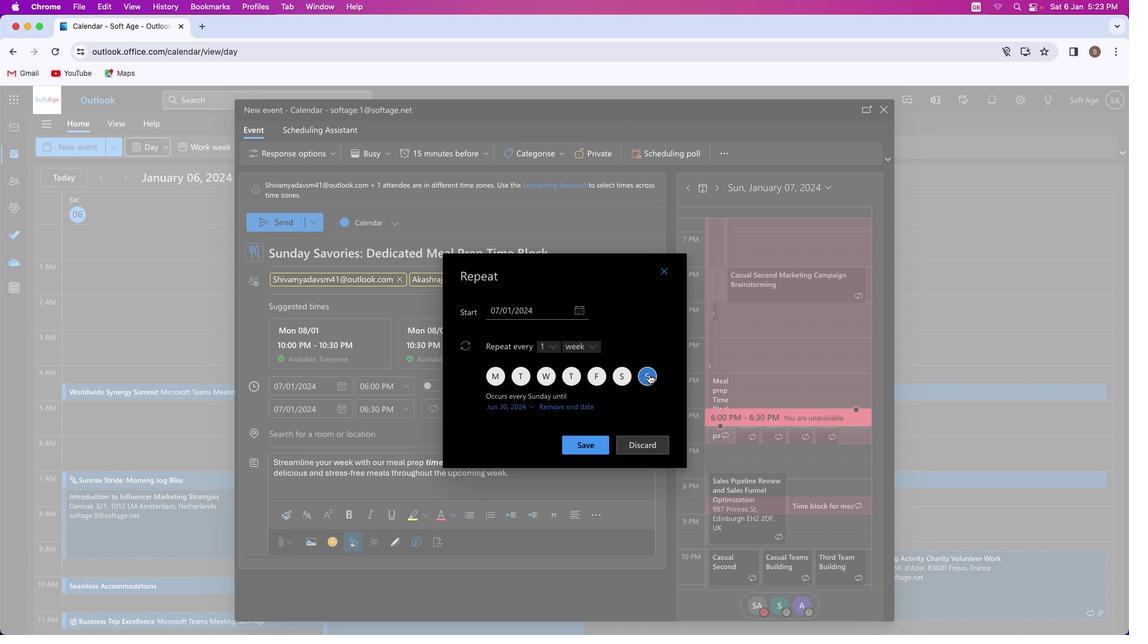 
Action: Mouse pressed left at (648, 374)
Screenshot: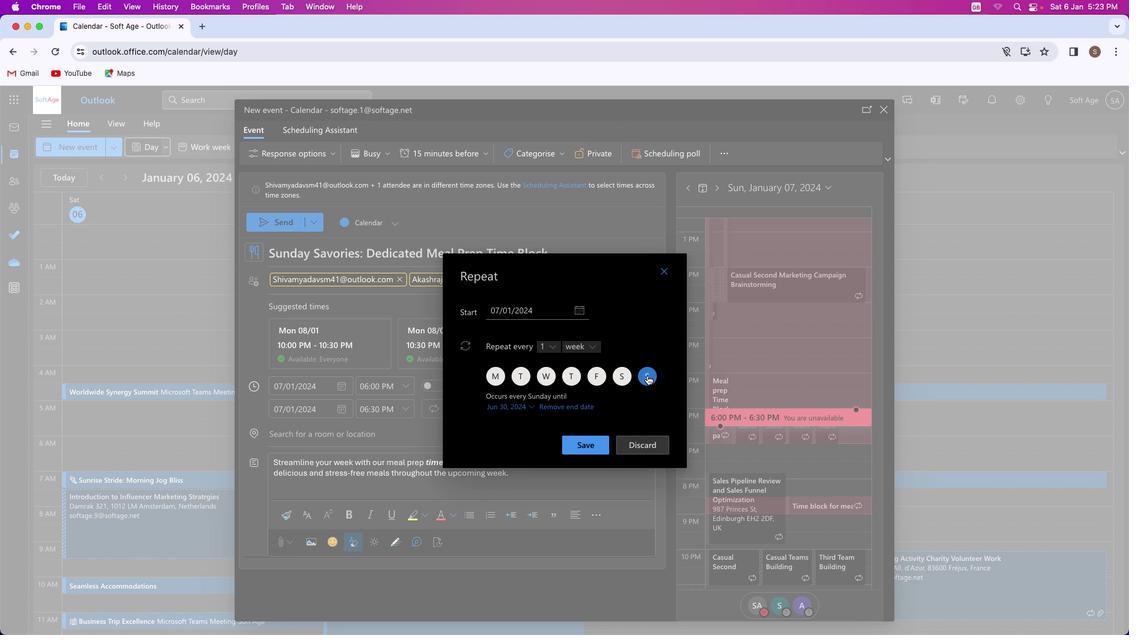 
Action: Mouse moved to (566, 406)
Screenshot: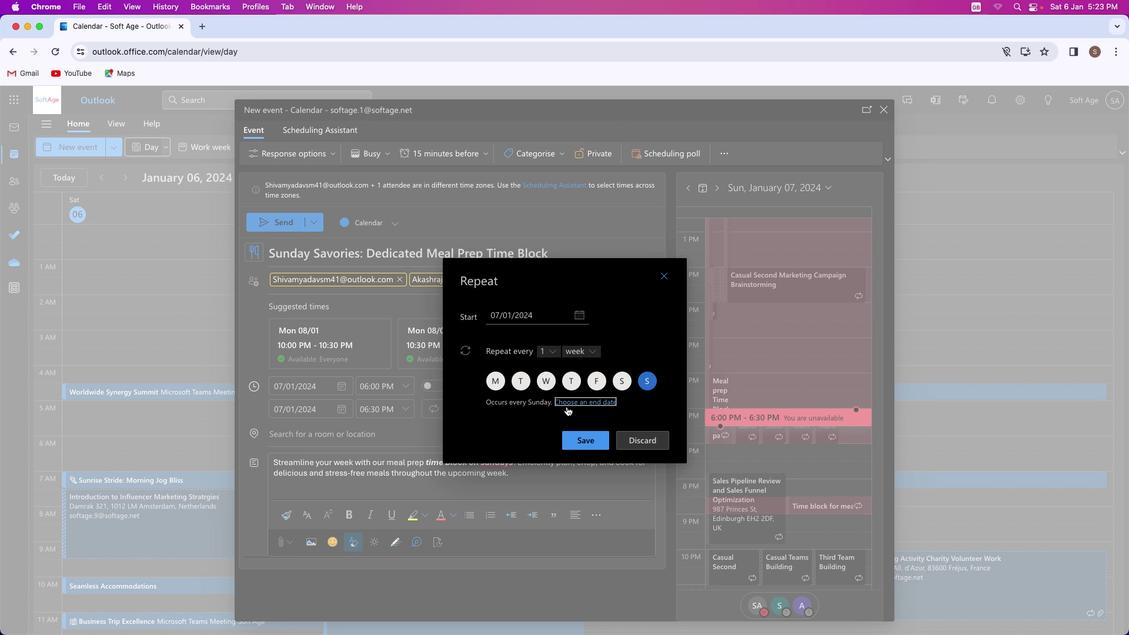 
Action: Mouse pressed left at (566, 406)
Screenshot: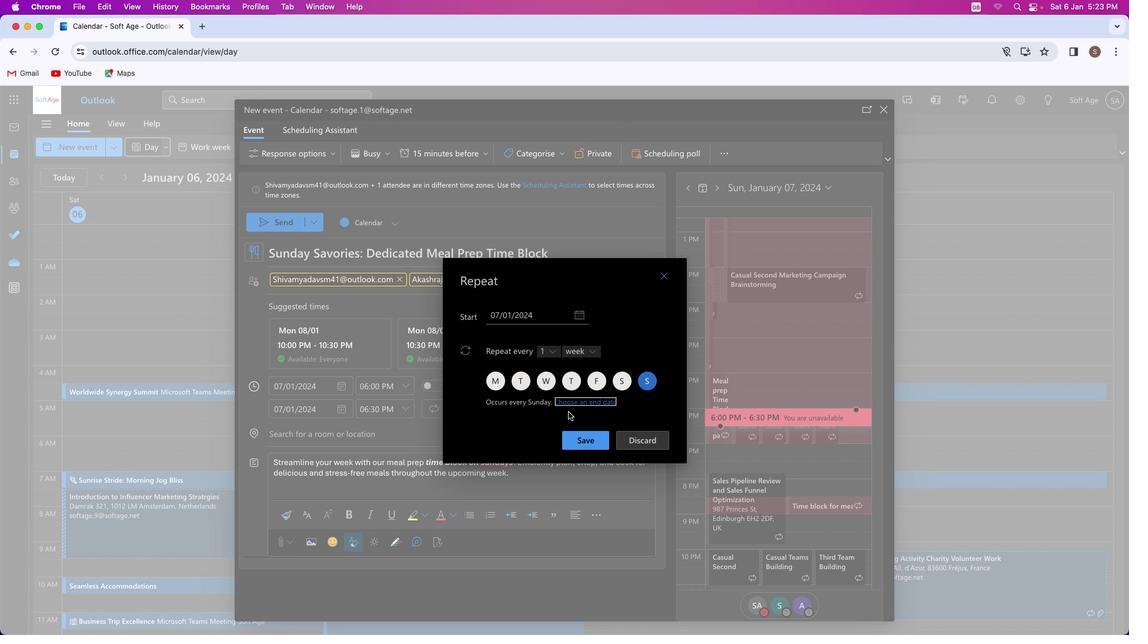 
Action: Mouse moved to (585, 435)
Screenshot: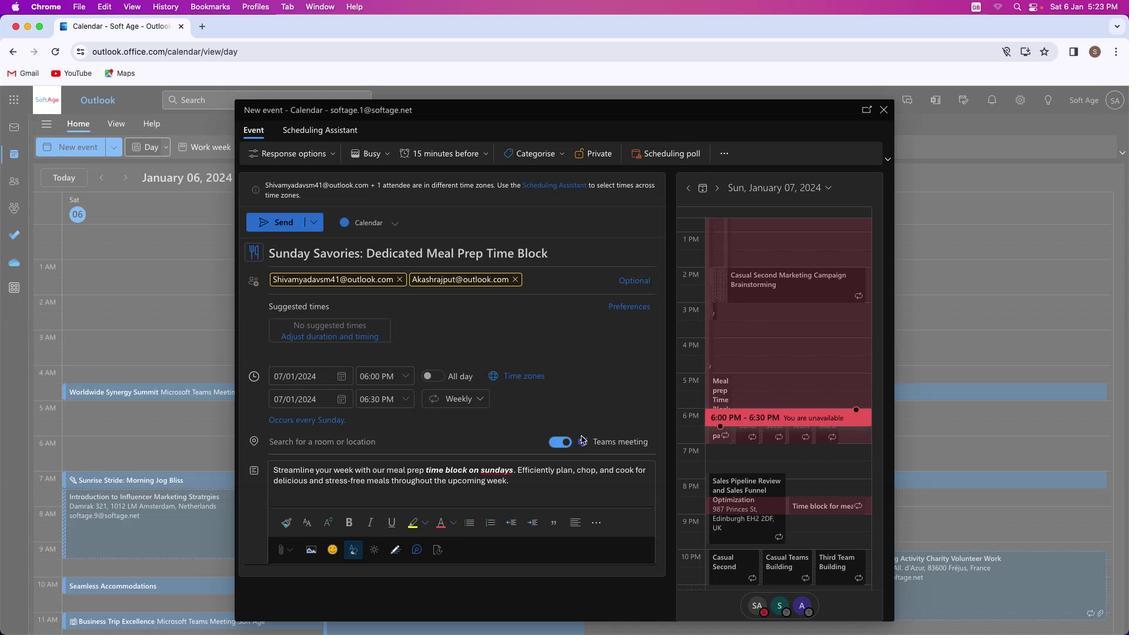 
Action: Mouse pressed left at (585, 435)
Screenshot: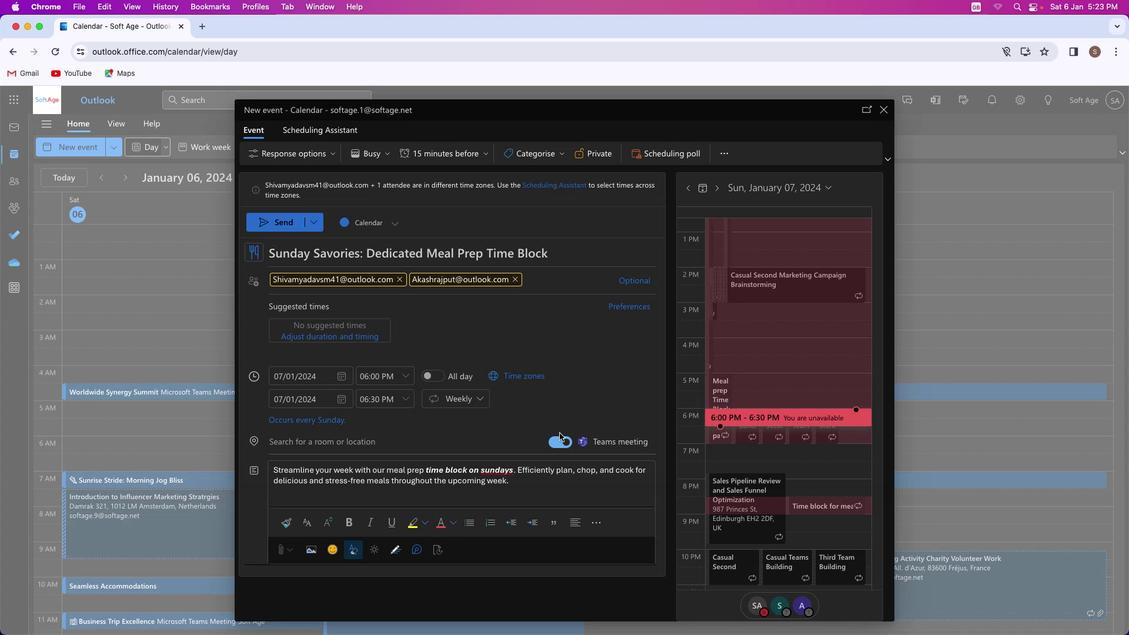 
Action: Mouse moved to (277, 221)
Screenshot: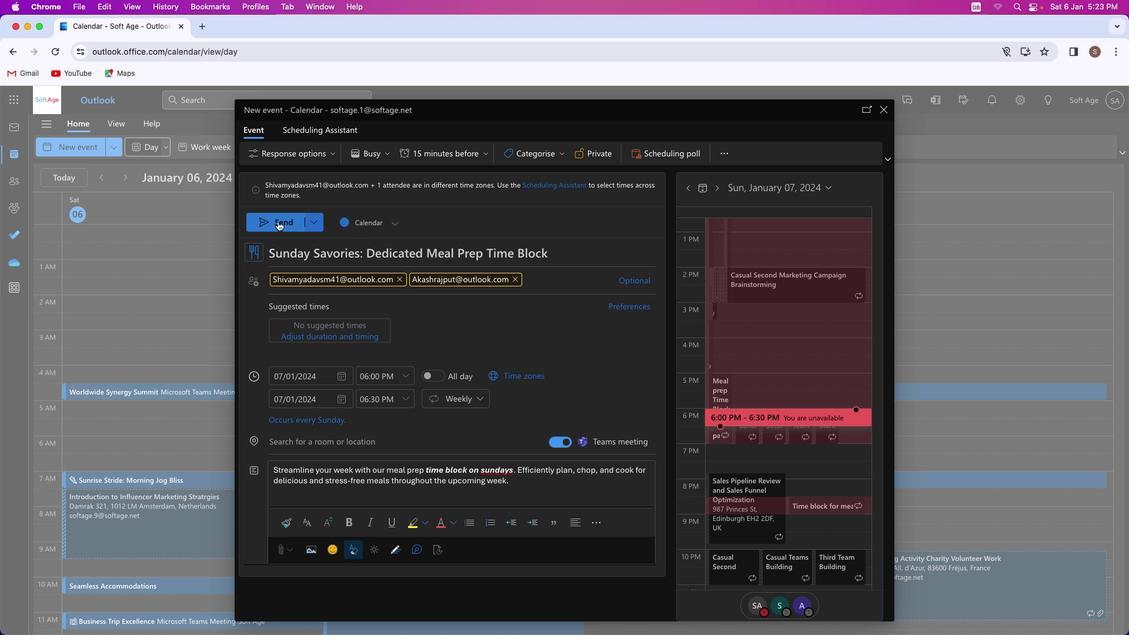 
Action: Mouse pressed left at (277, 221)
Screenshot: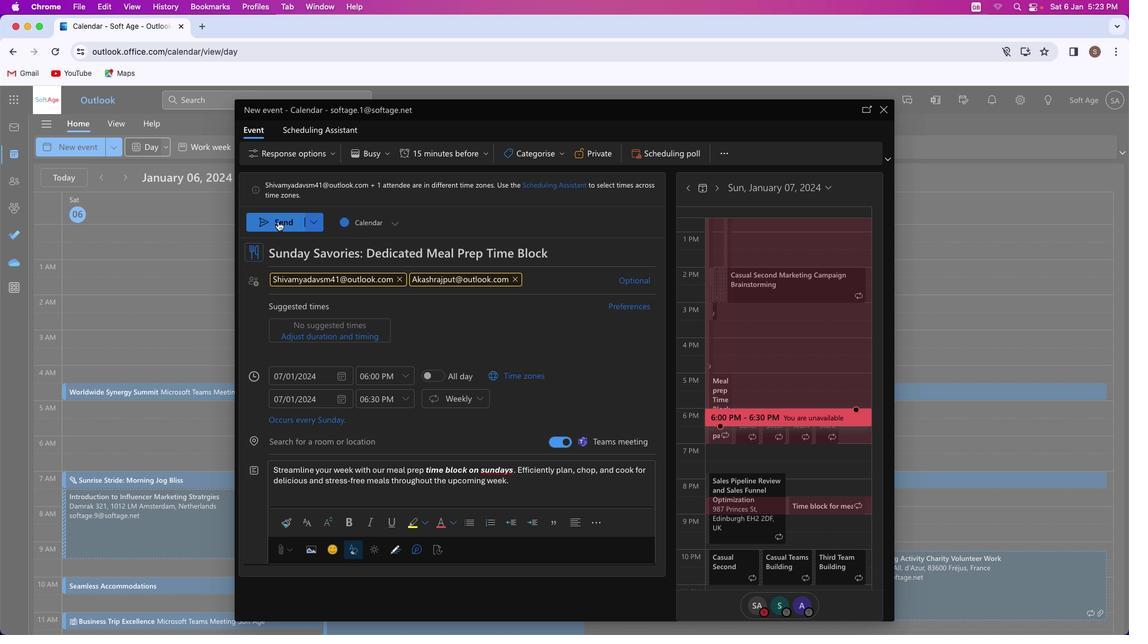 
Action: Mouse moved to (511, 278)
Screenshot: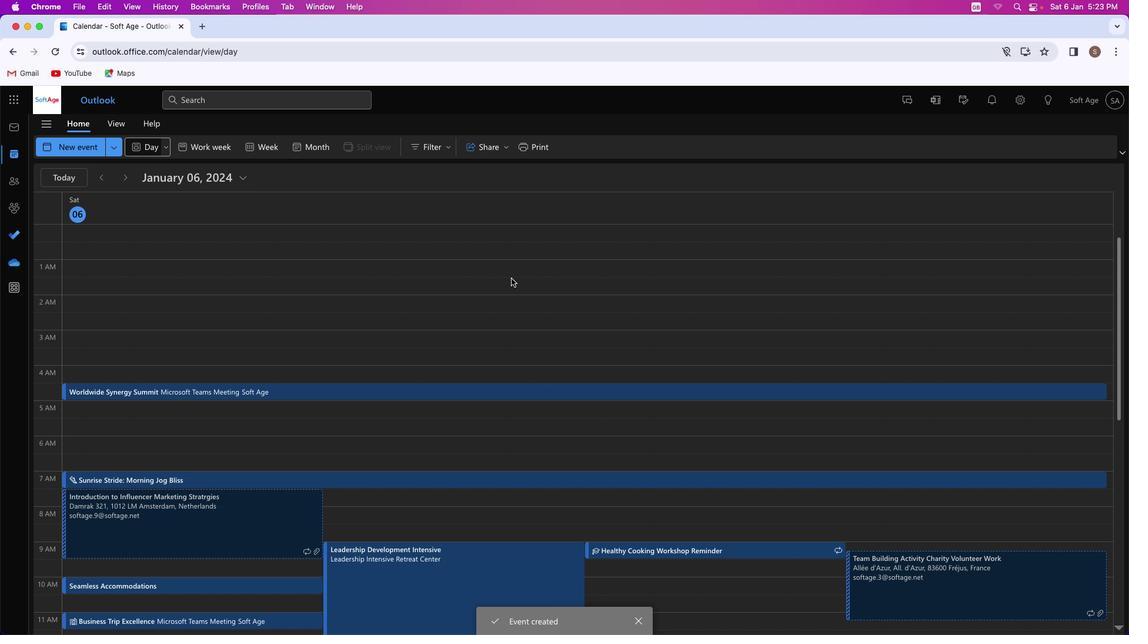 
